 Task: Assign pull requests to team members for review and testing.
Action: Mouse moved to (191, 476)
Screenshot: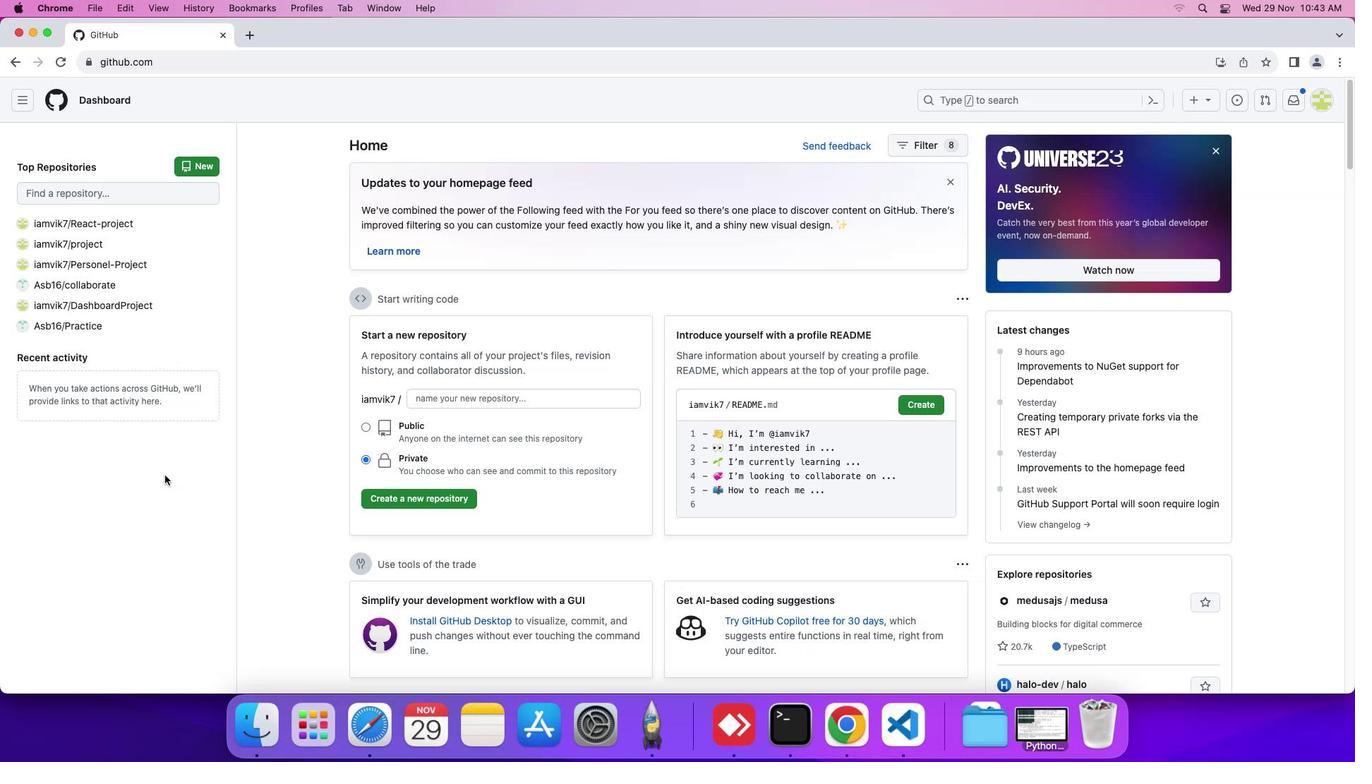 
Action: Mouse pressed left at (191, 476)
Screenshot: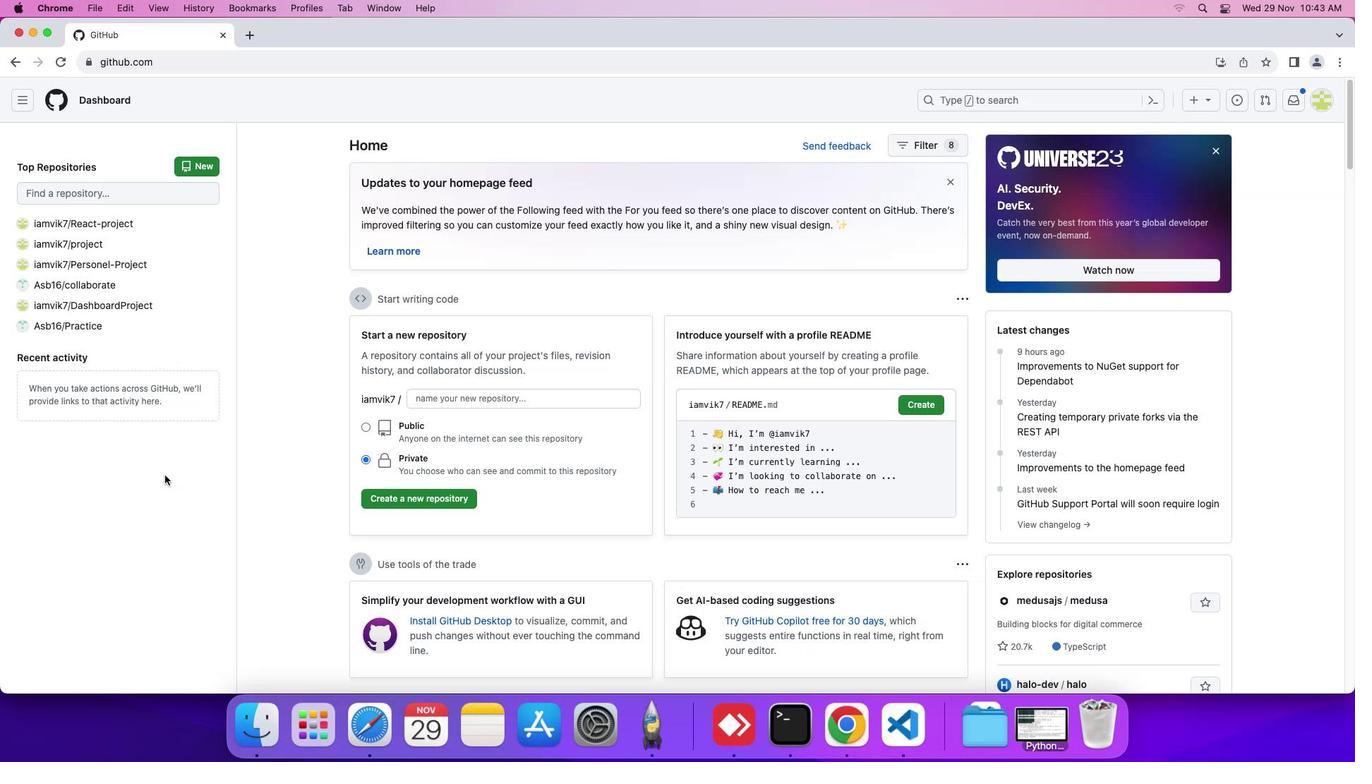 
Action: Mouse moved to (86, 224)
Screenshot: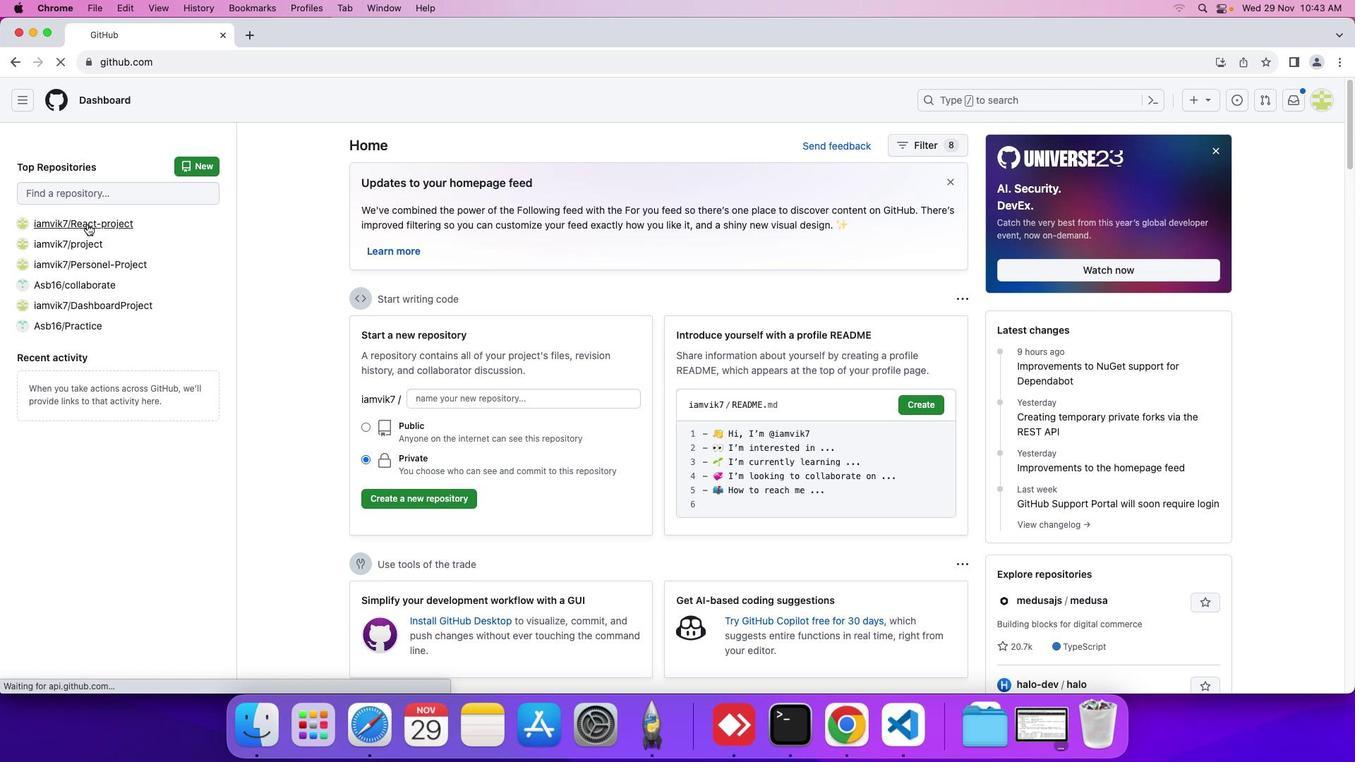 
Action: Mouse pressed left at (86, 224)
Screenshot: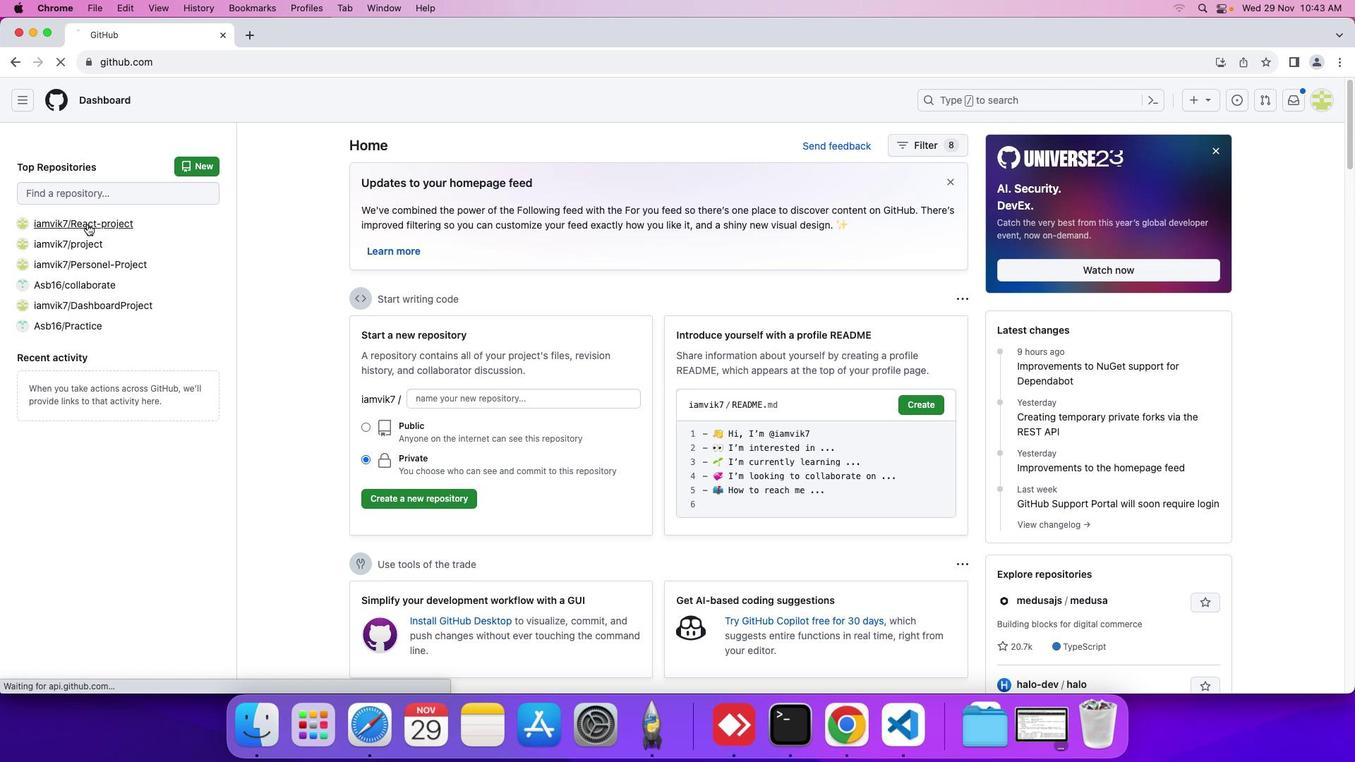 
Action: Mouse moved to (281, 229)
Screenshot: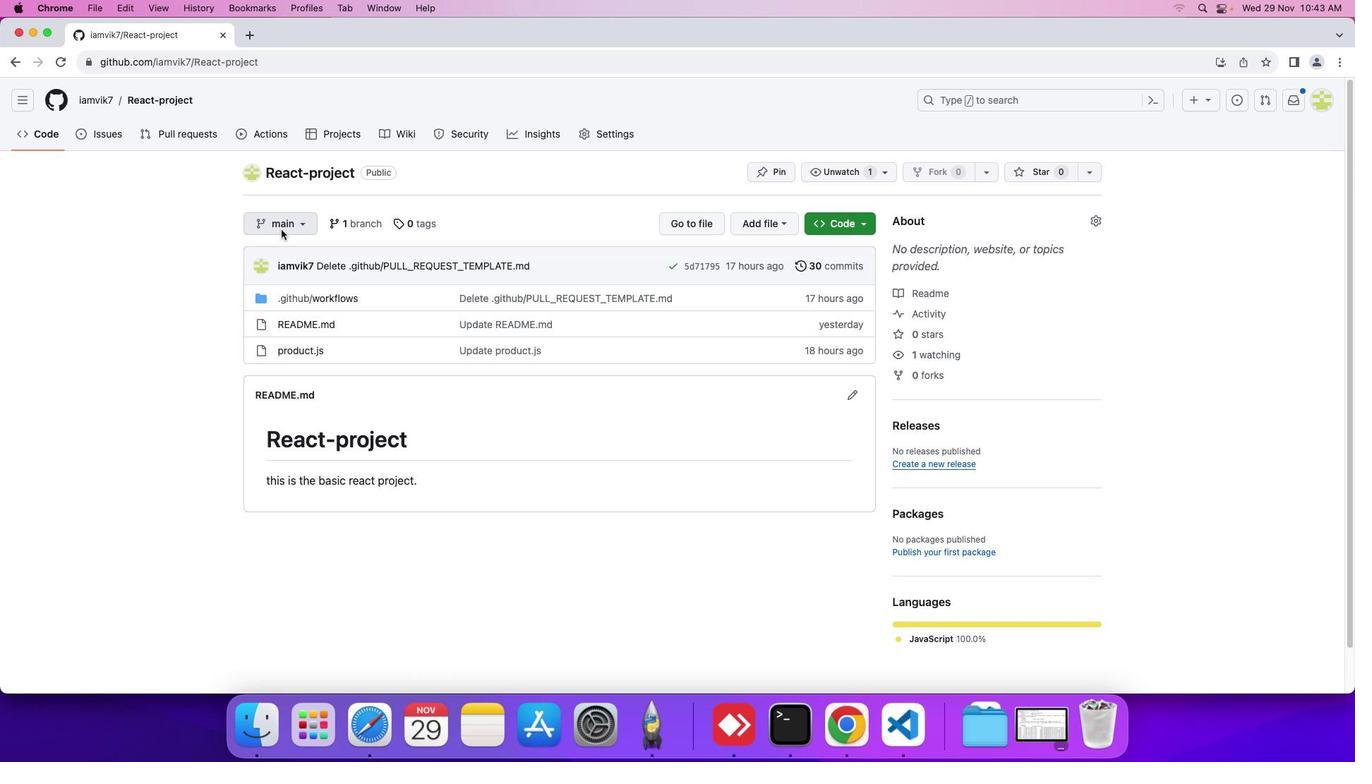 
Action: Mouse pressed left at (281, 229)
Screenshot: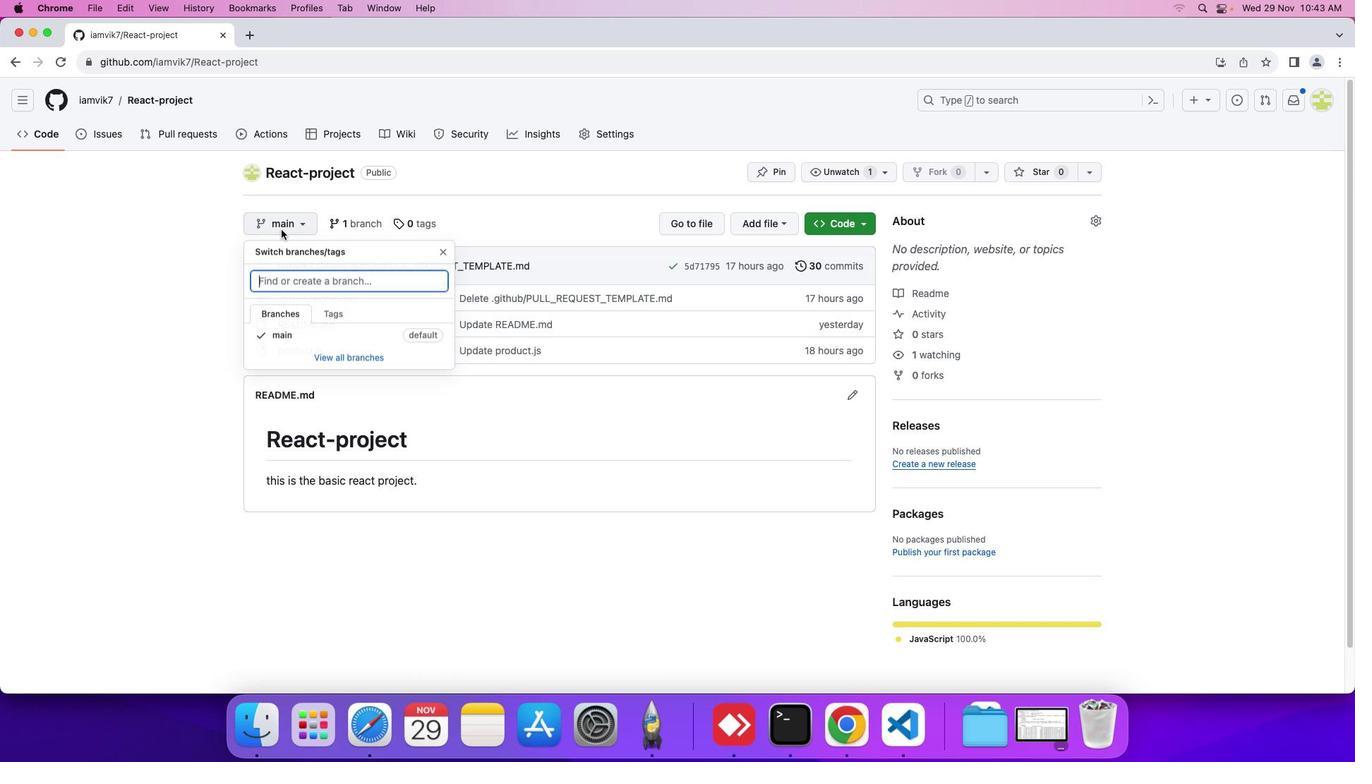 
Action: Mouse moved to (283, 281)
Screenshot: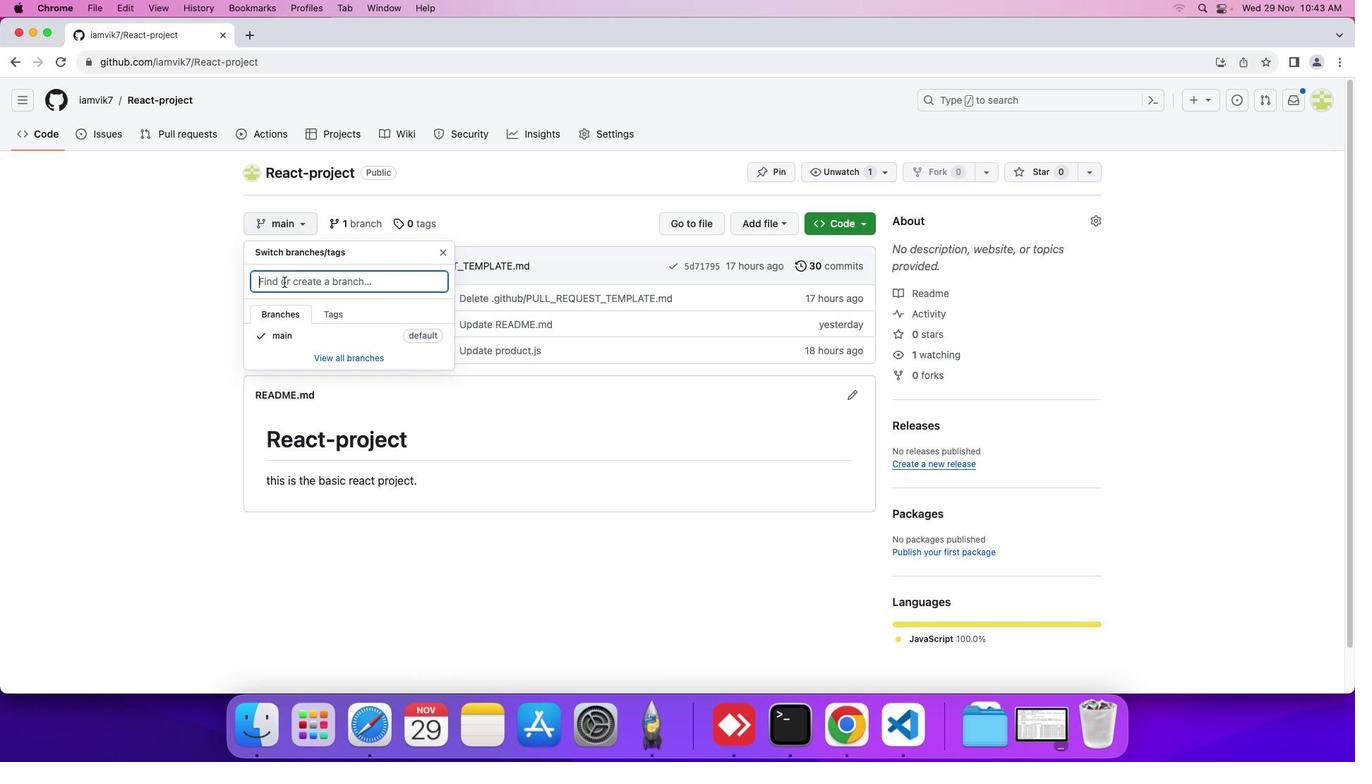 
Action: Key pressed 'n''e''w'Key.space'b''r''a''n''c''h'
Screenshot: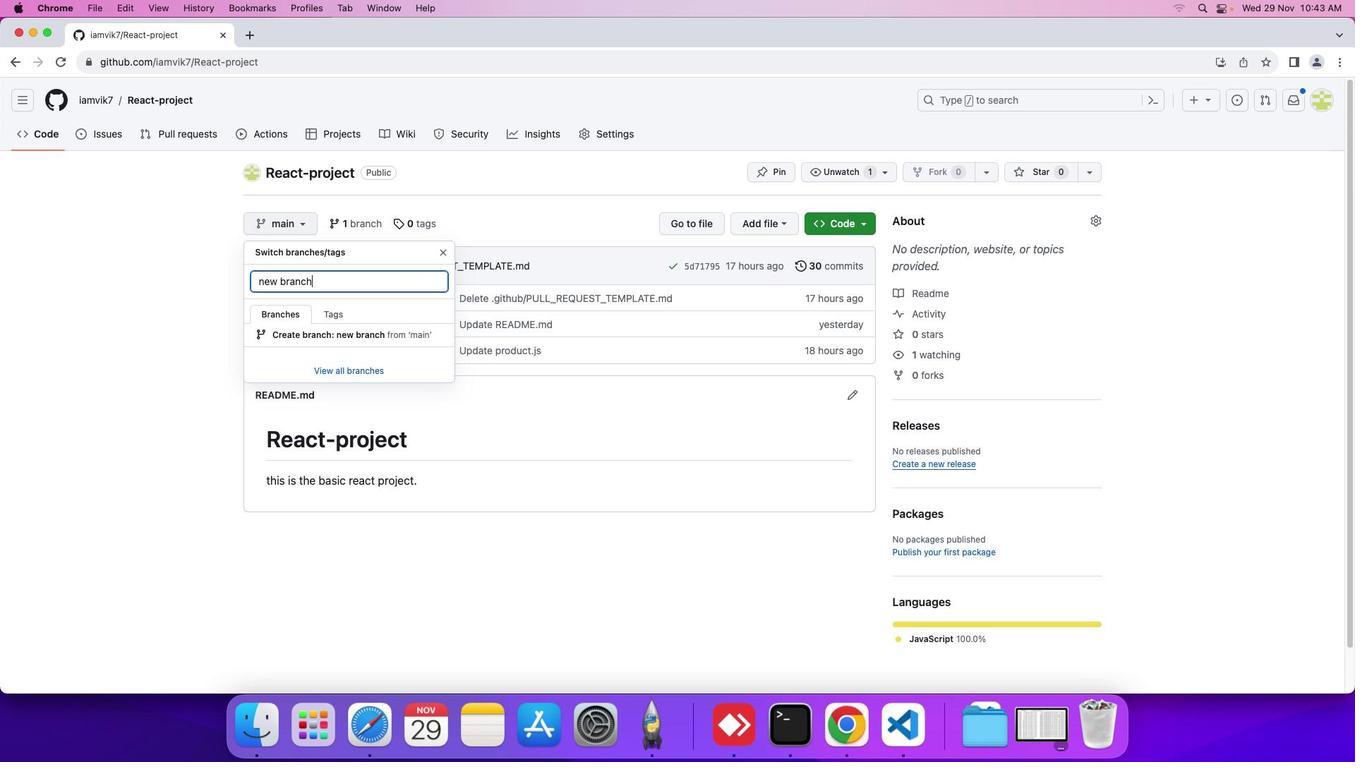 
Action: Mouse moved to (272, 329)
Screenshot: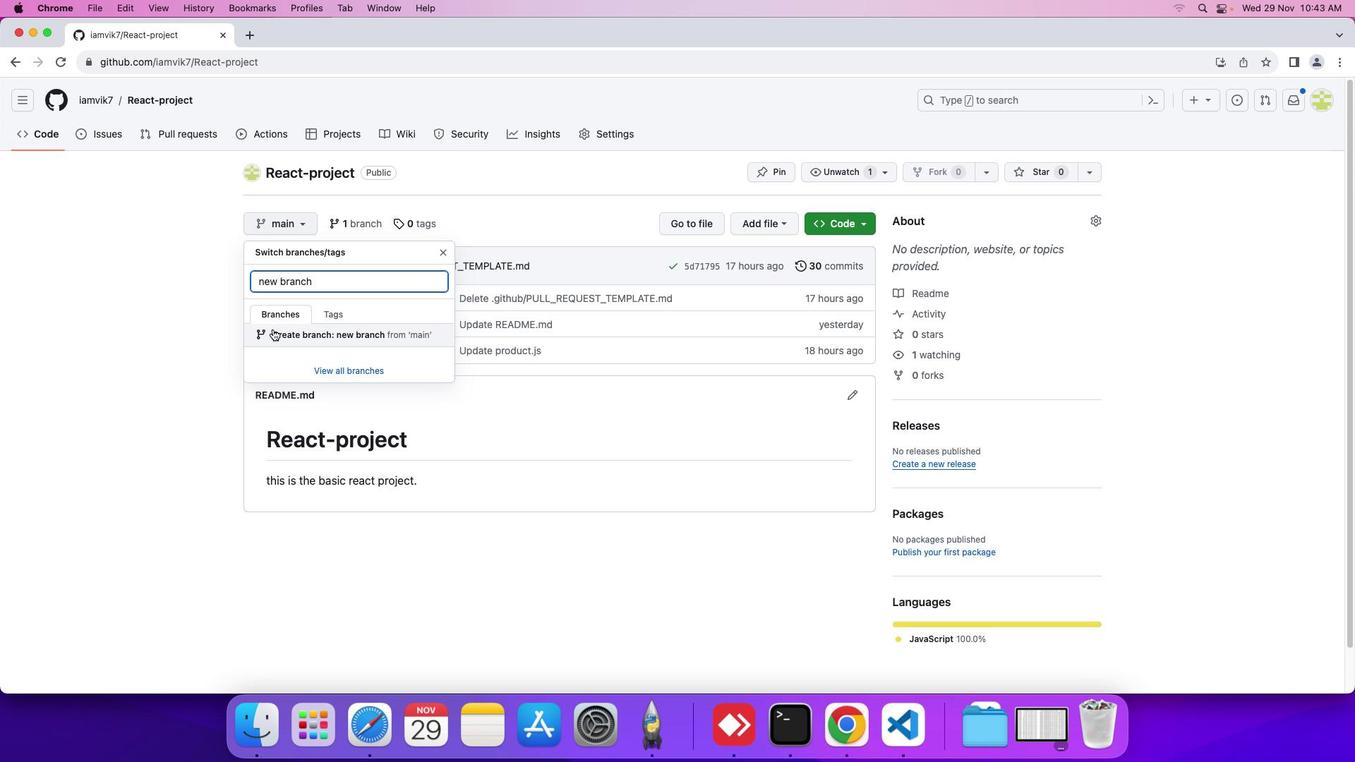 
Action: Mouse pressed left at (272, 329)
Screenshot: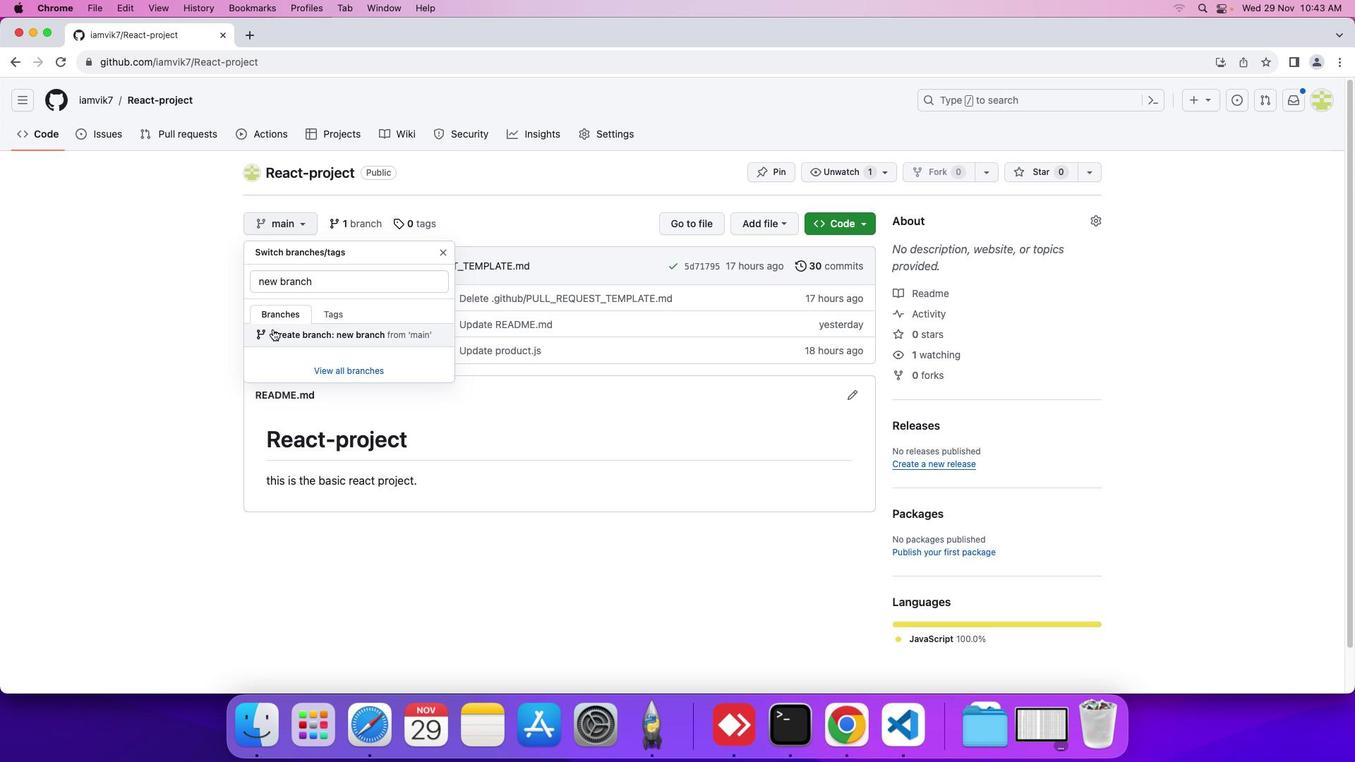 
Action: Mouse moved to (307, 441)
Screenshot: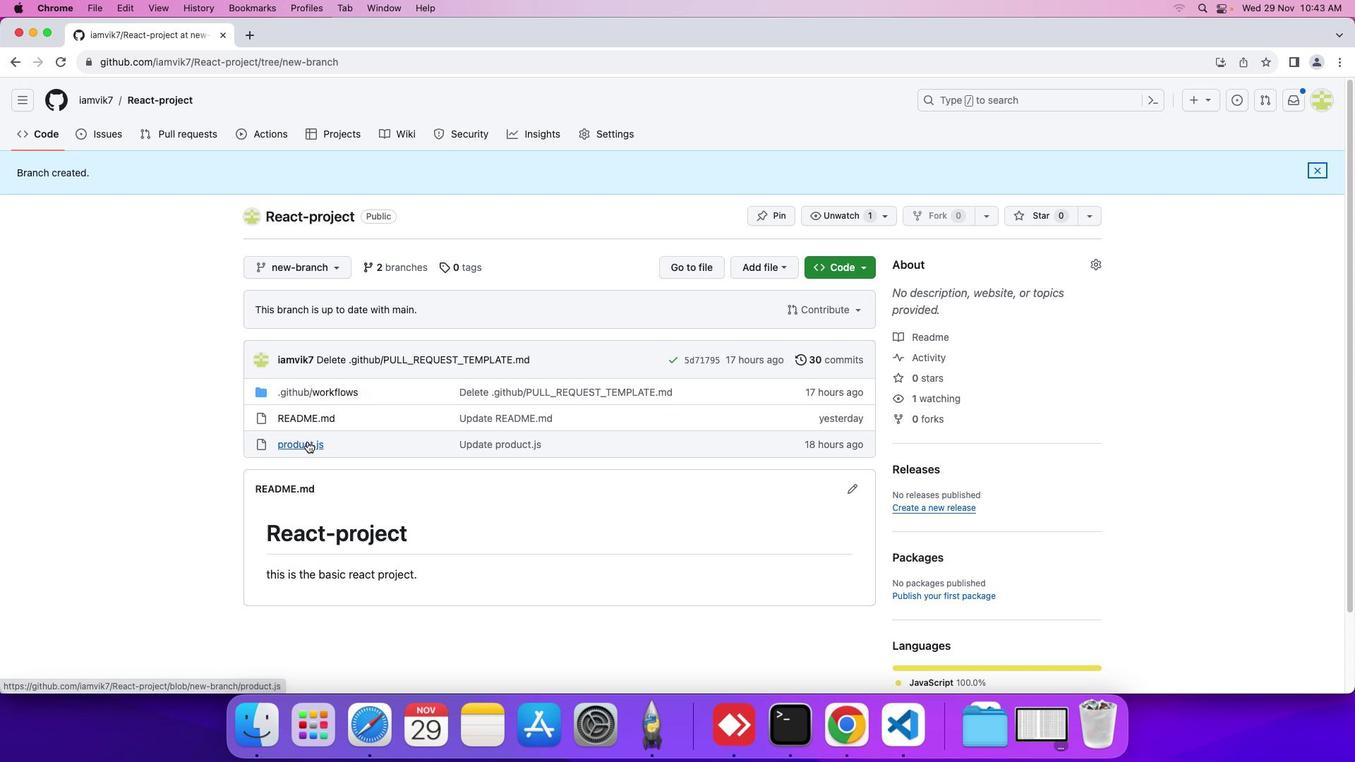 
Action: Mouse pressed left at (307, 441)
Screenshot: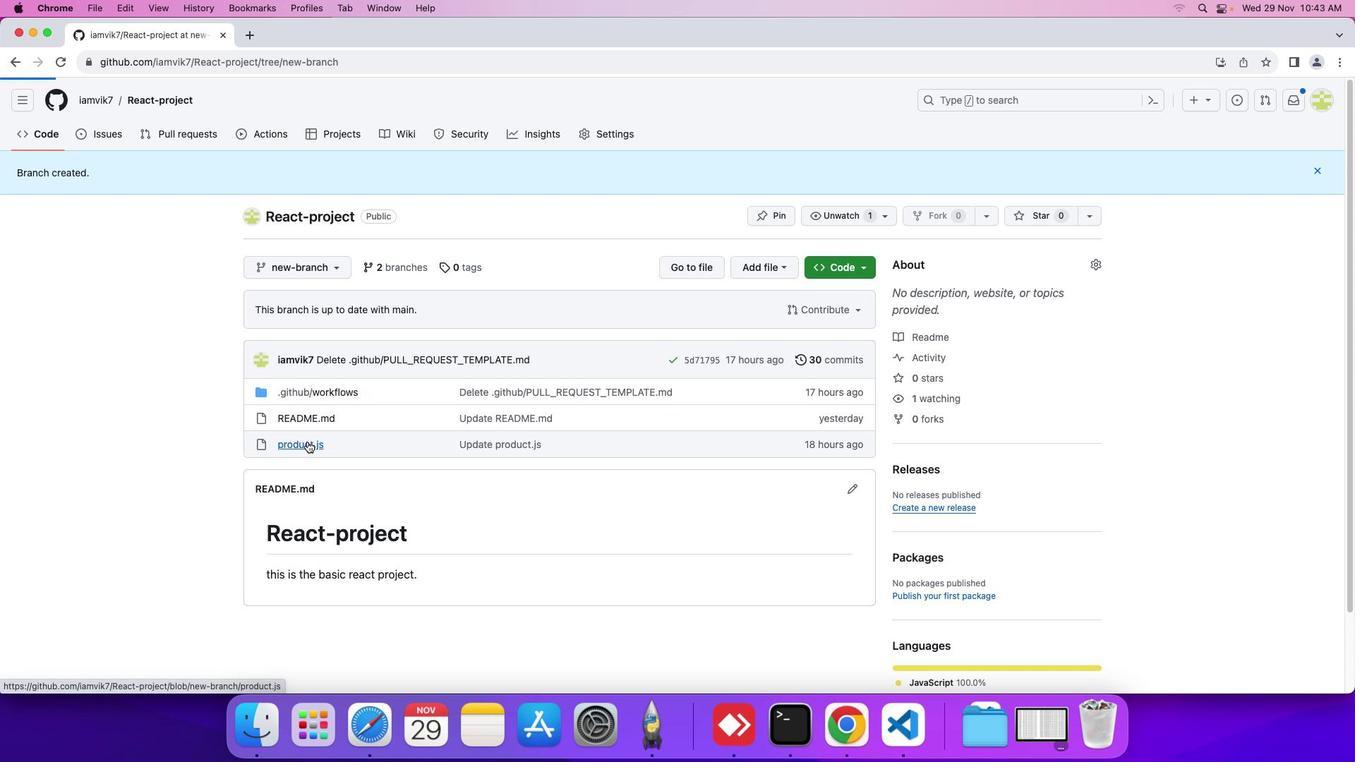 
Action: Mouse moved to (989, 260)
Screenshot: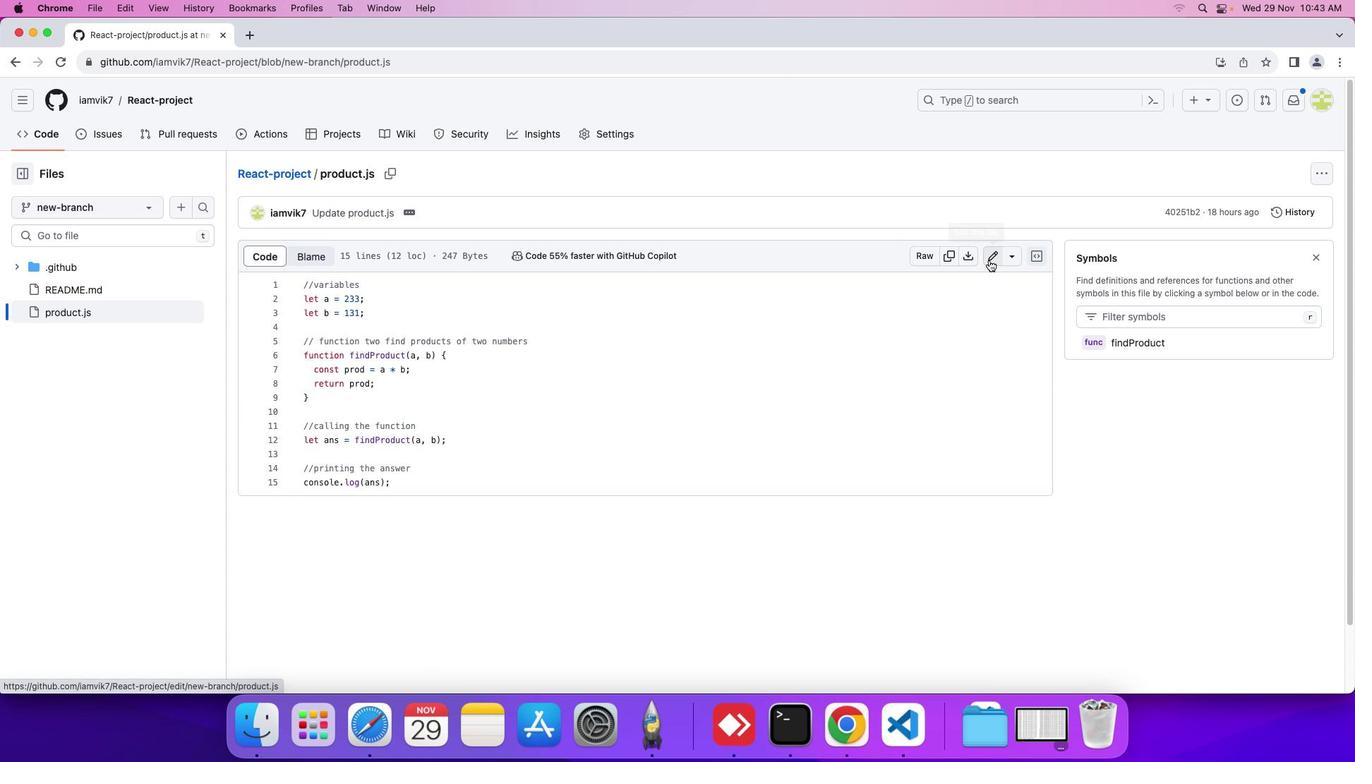 
Action: Mouse pressed left at (989, 260)
Screenshot: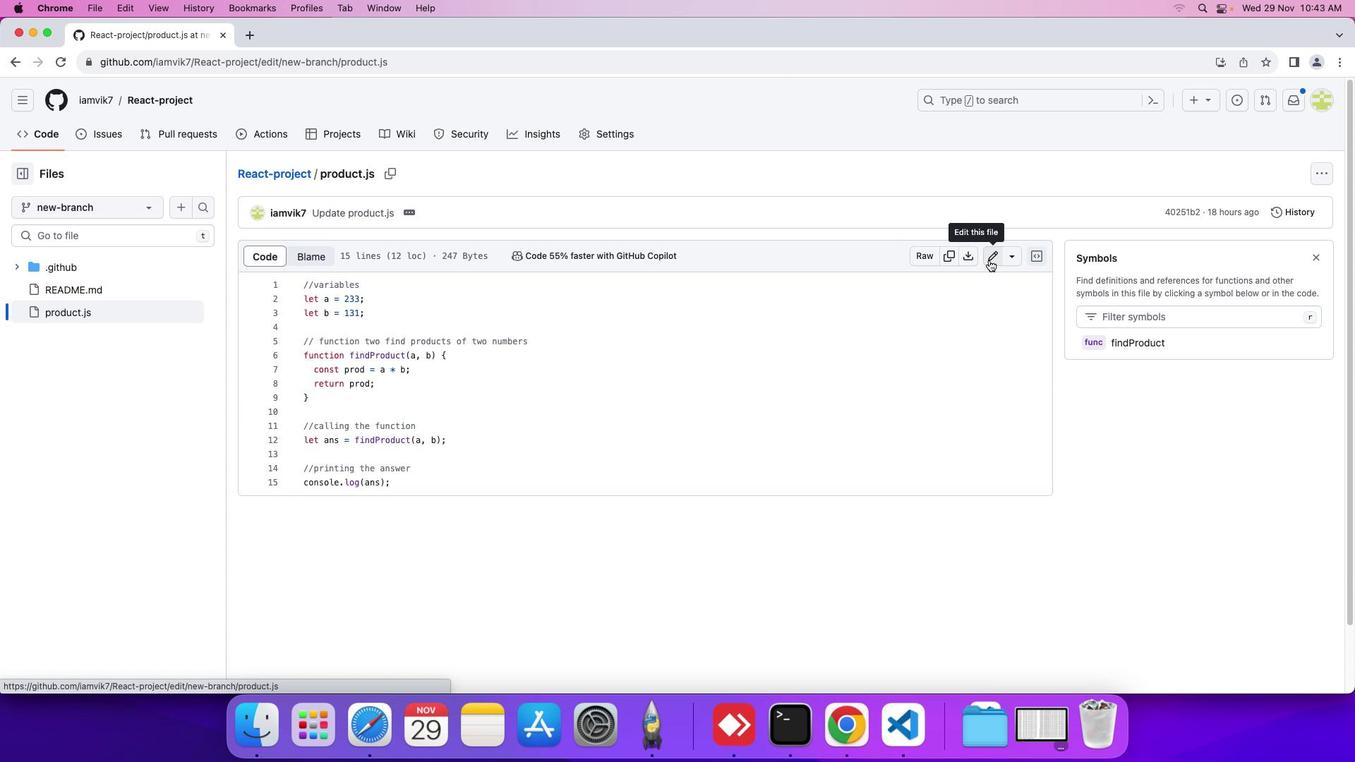 
Action: Mouse moved to (410, 328)
Screenshot: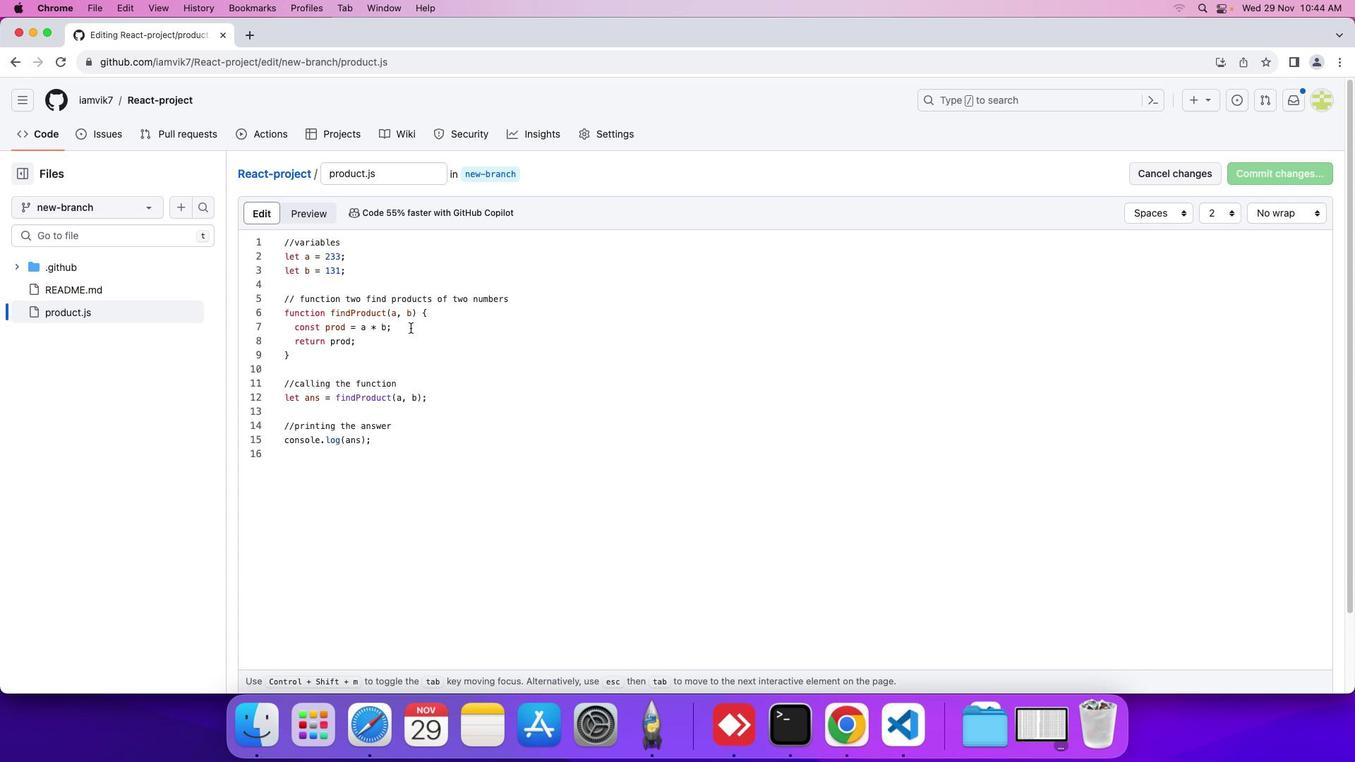 
Action: Mouse pressed left at (410, 328)
Screenshot: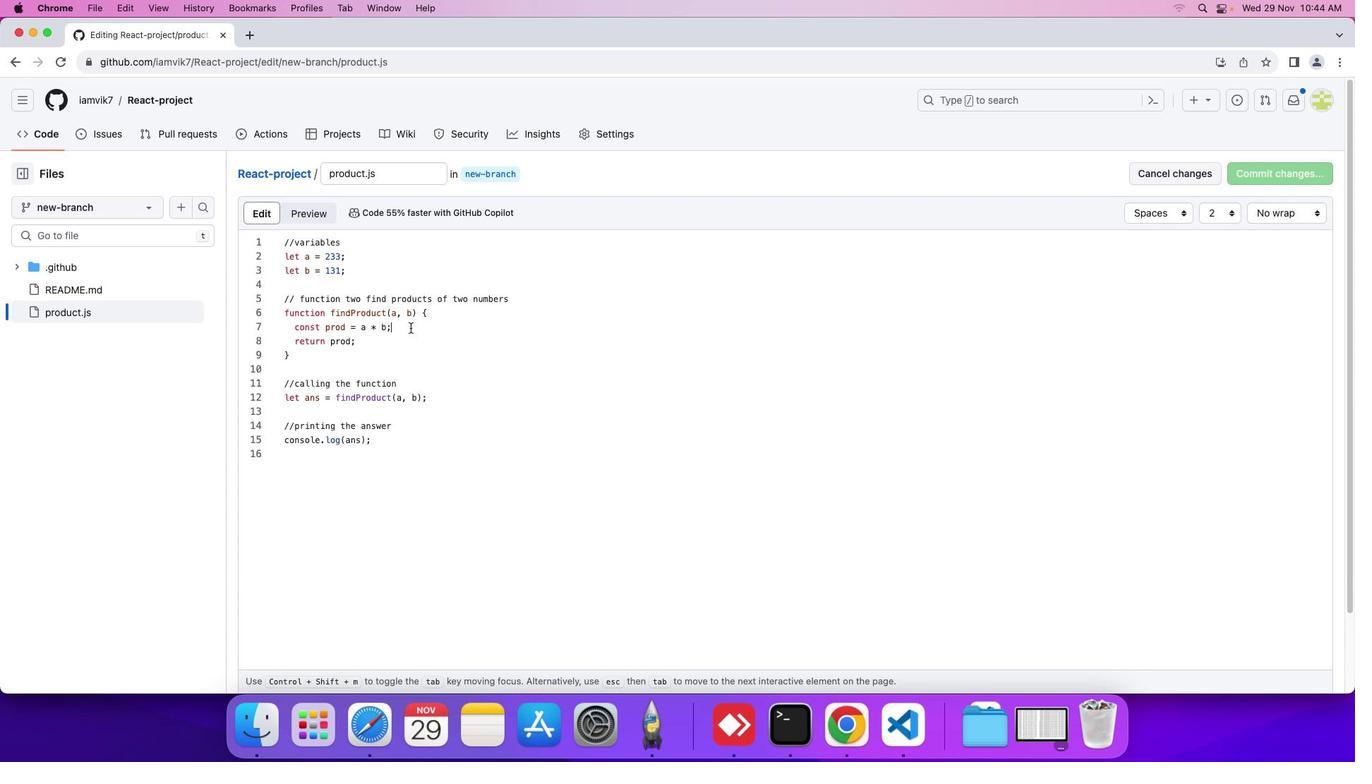 
Action: Key pressed Key.backspaceKey.backspaceKey.backspaceKey.backspaceKey.backspaceKey.backspaceKey.backspaceKey.backspaceKey.backspaceKey.backspaceKey.backspaceKey.backspaceKey.backspaceKey.backspaceKey.backspaceKey.backspaceKey.backspaceKey.backspaceKey.backspaceKey.backspaceKey.backspaceKey.downKey.leftKey.backspaceKey.backspaceKey.backspaceKey.backspace'a'Key.spaceKey.shift_r'*'Key.space'b'
Screenshot: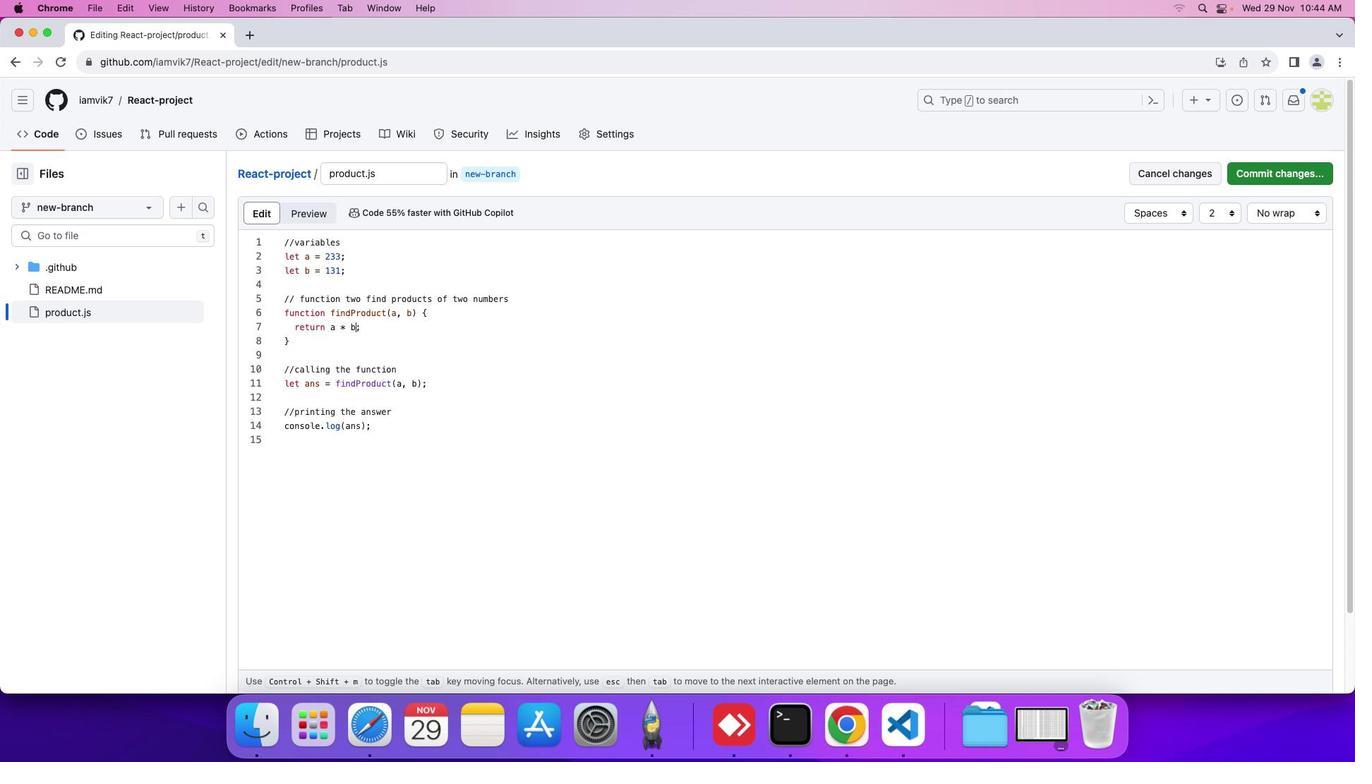 
Action: Mouse moved to (1273, 167)
Screenshot: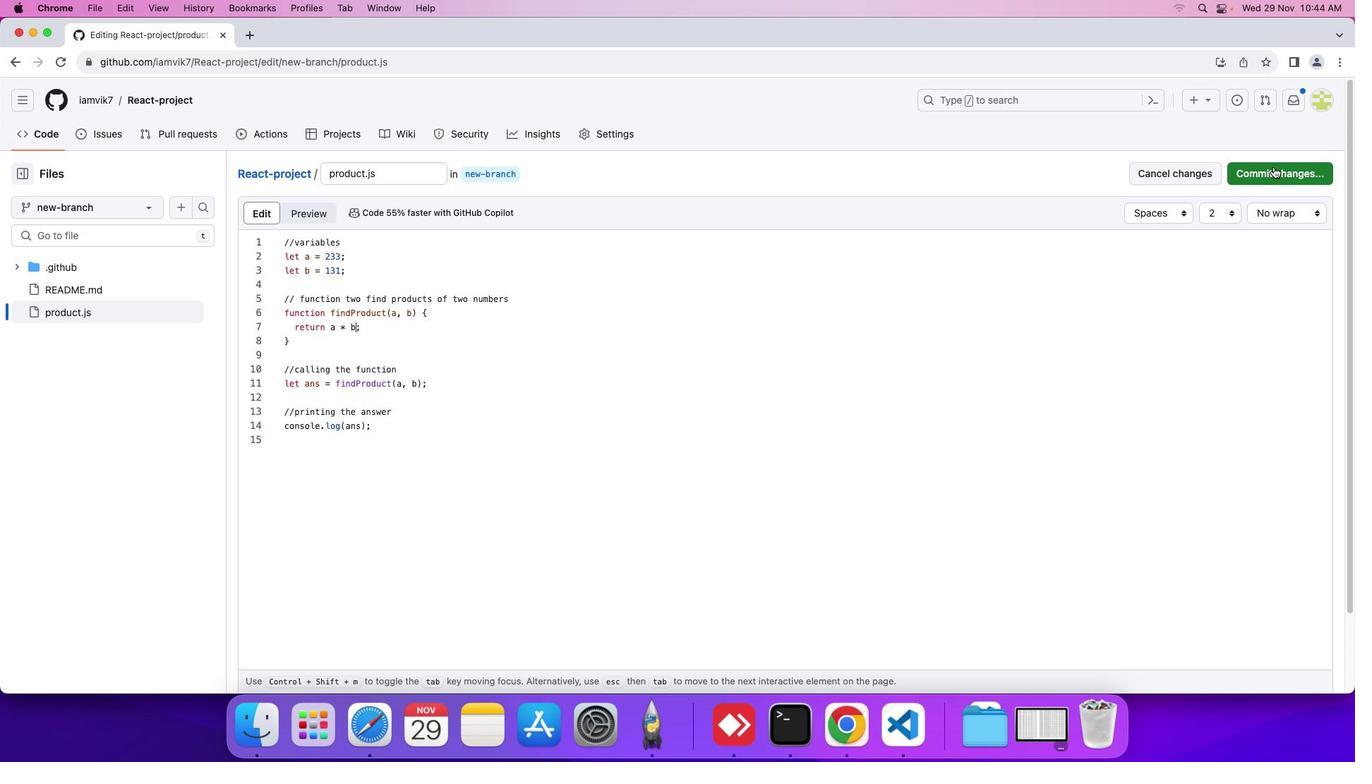 
Action: Mouse pressed left at (1273, 167)
Screenshot: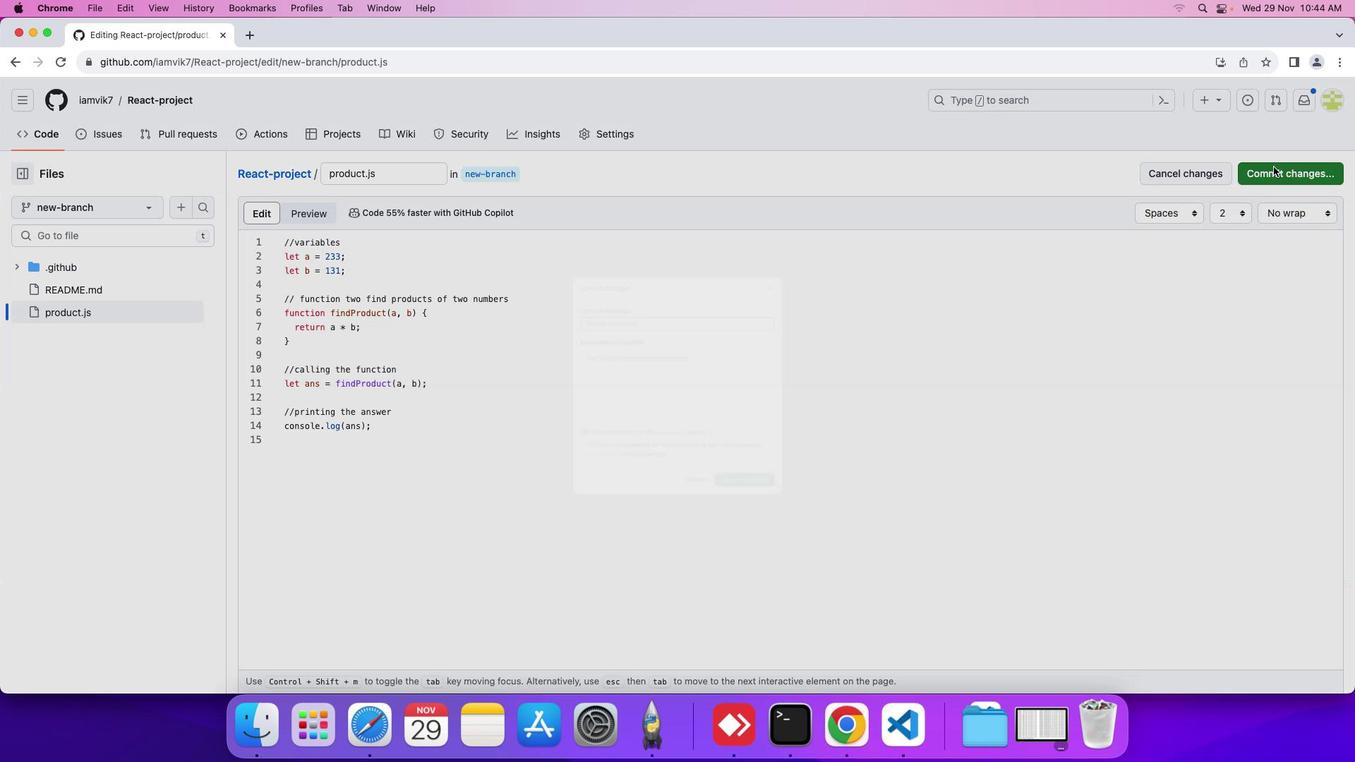 
Action: Mouse moved to (656, 342)
Screenshot: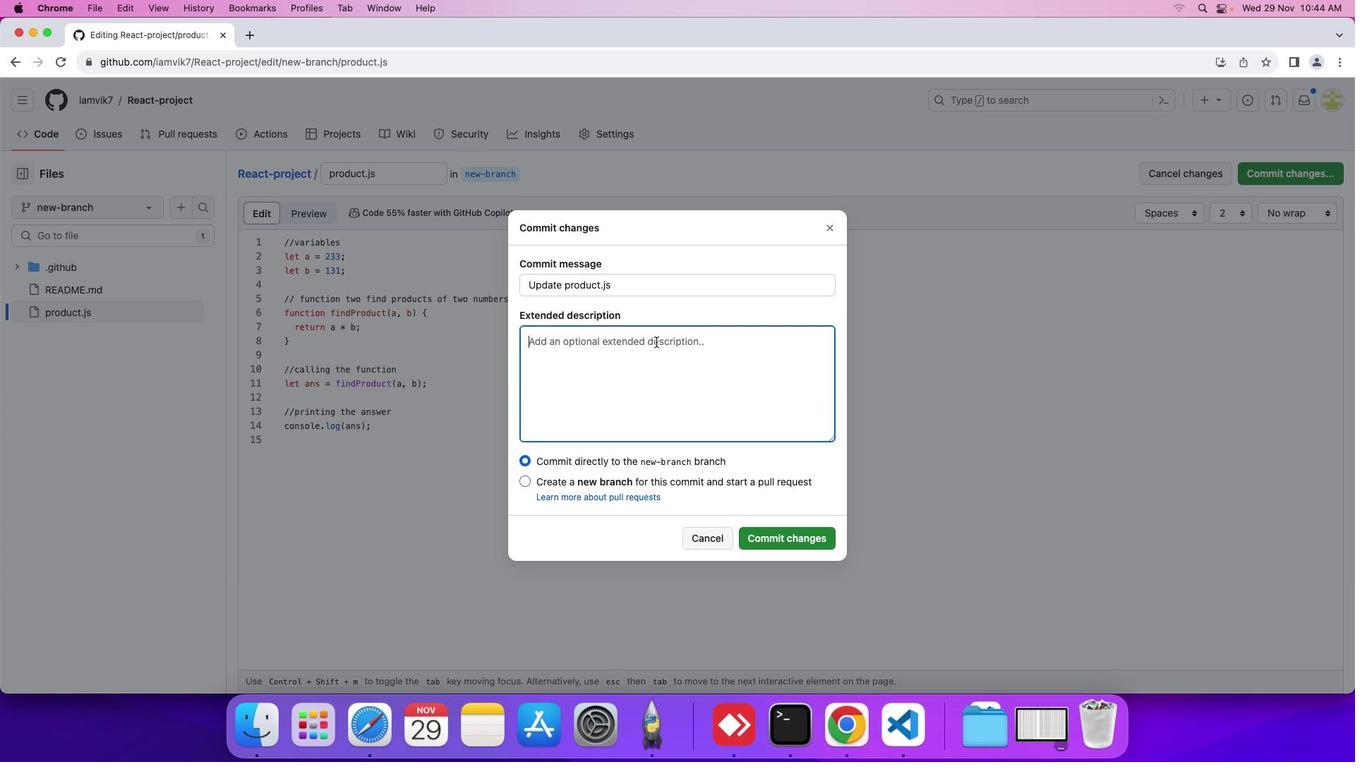 
Action: Mouse pressed left at (656, 342)
Screenshot: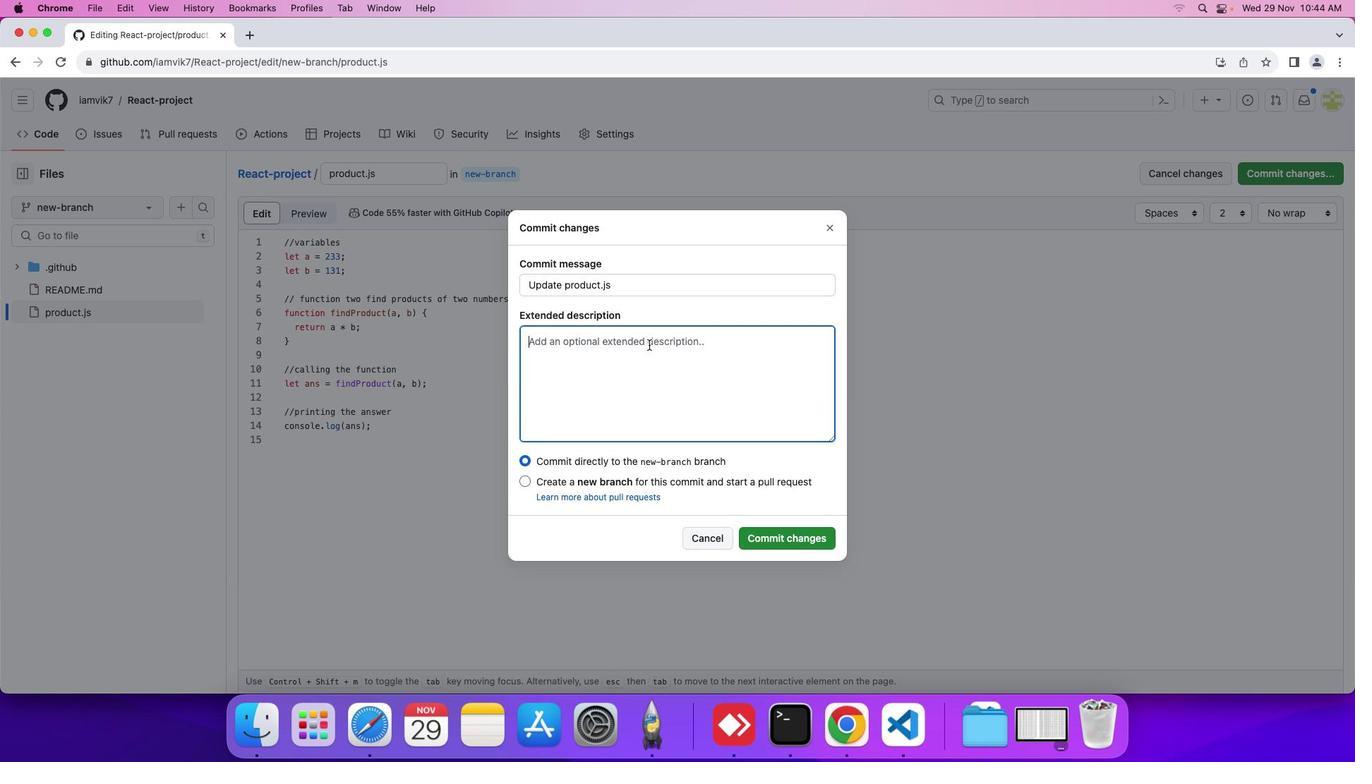 
Action: Mouse moved to (648, 344)
Screenshot: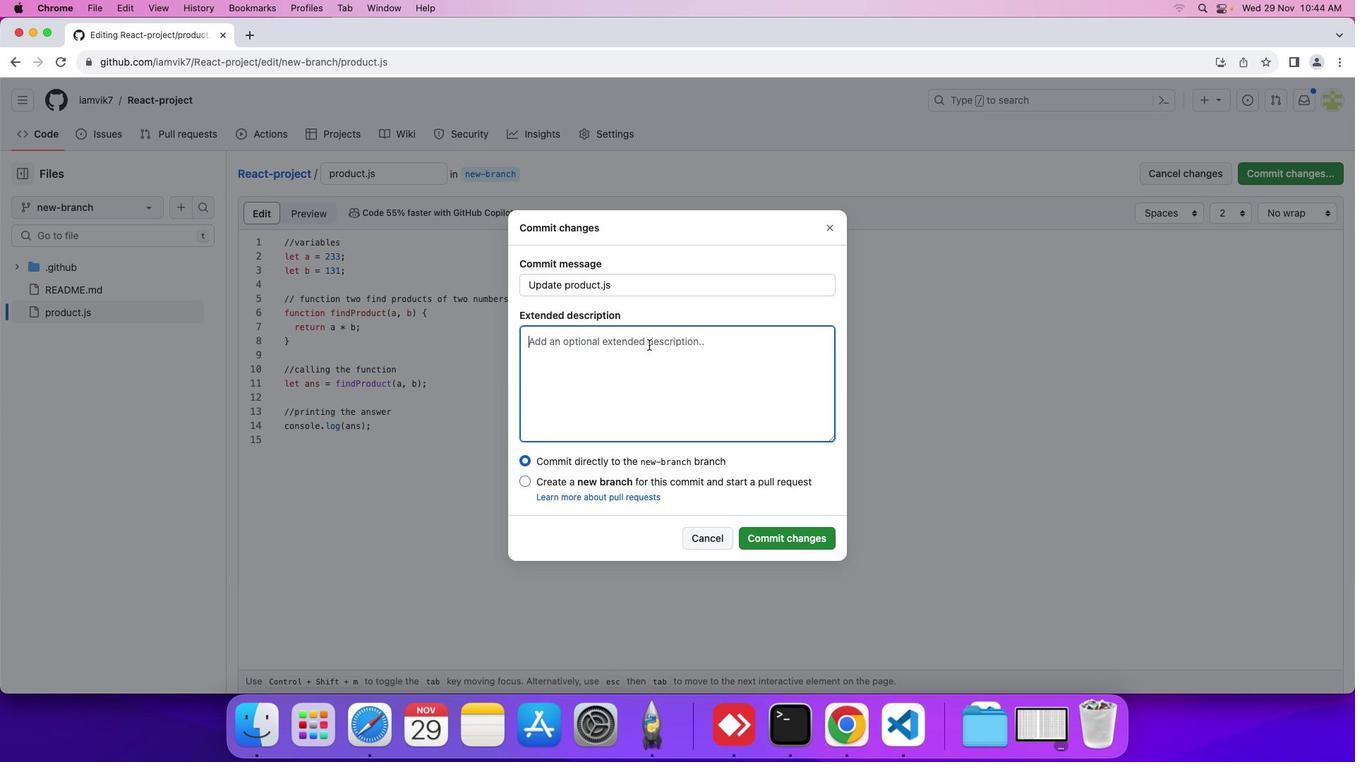 
Action: Key pressed Key.shift'#''#'Key.spaceKey.shift'D''e''s''c''r''i''p''t''i''o''n'Key.enterKey.enterKey.shift'U''p''d''a''t''e''d'Key.space't''h''e'Key.space'f''u''n''c''t''i''o''n'Key.space'b''o''d''y'Key.space'f''o''r'Key.space't''h''e'Key.space'p''r''p''o'Key.backspaceKey.backspaceKey.backspace'u''r''p''o''s''e'Key.space'o''f'Key.space'c''o''d''e'Key.space'o''p''t''i''m''i''z''a''t''i''o''n'Key.space'i''n'Key.left
Screenshot: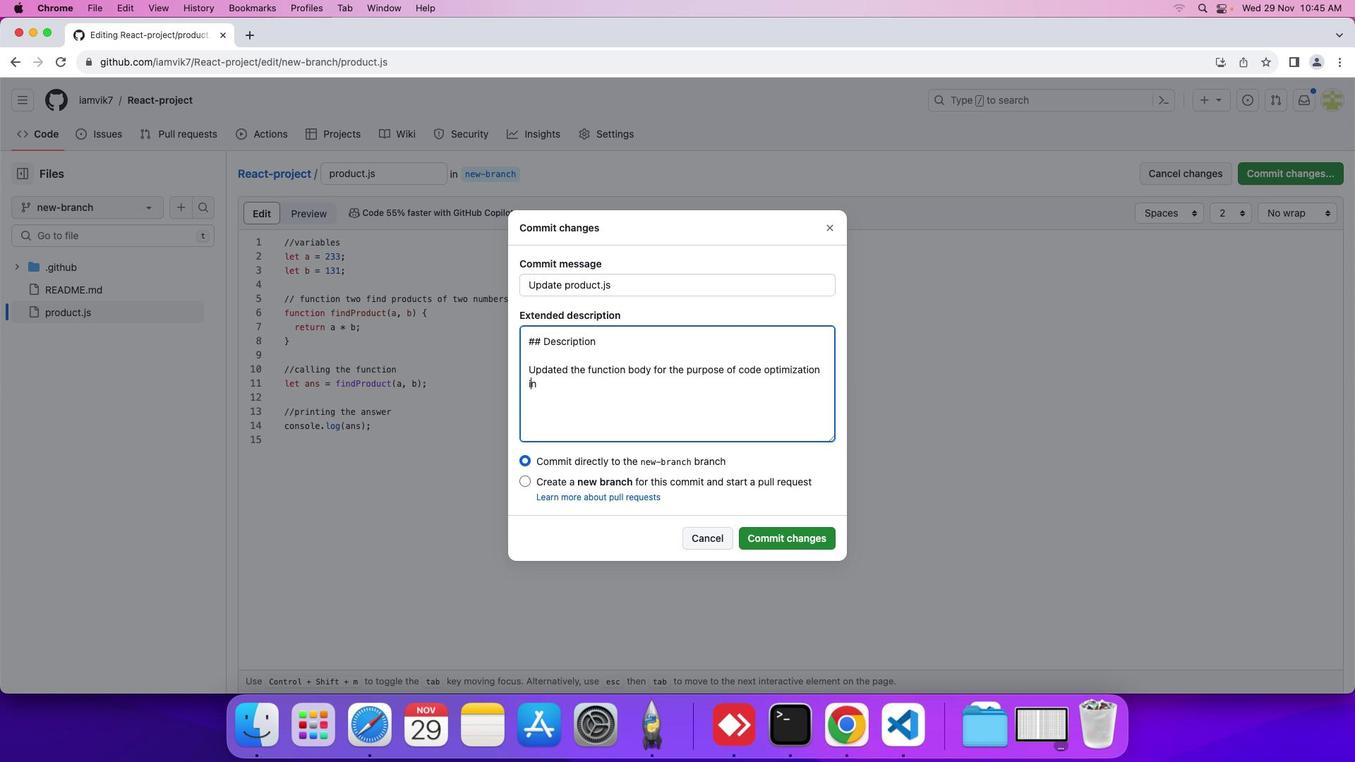 
Action: Mouse moved to (613, 355)
Screenshot: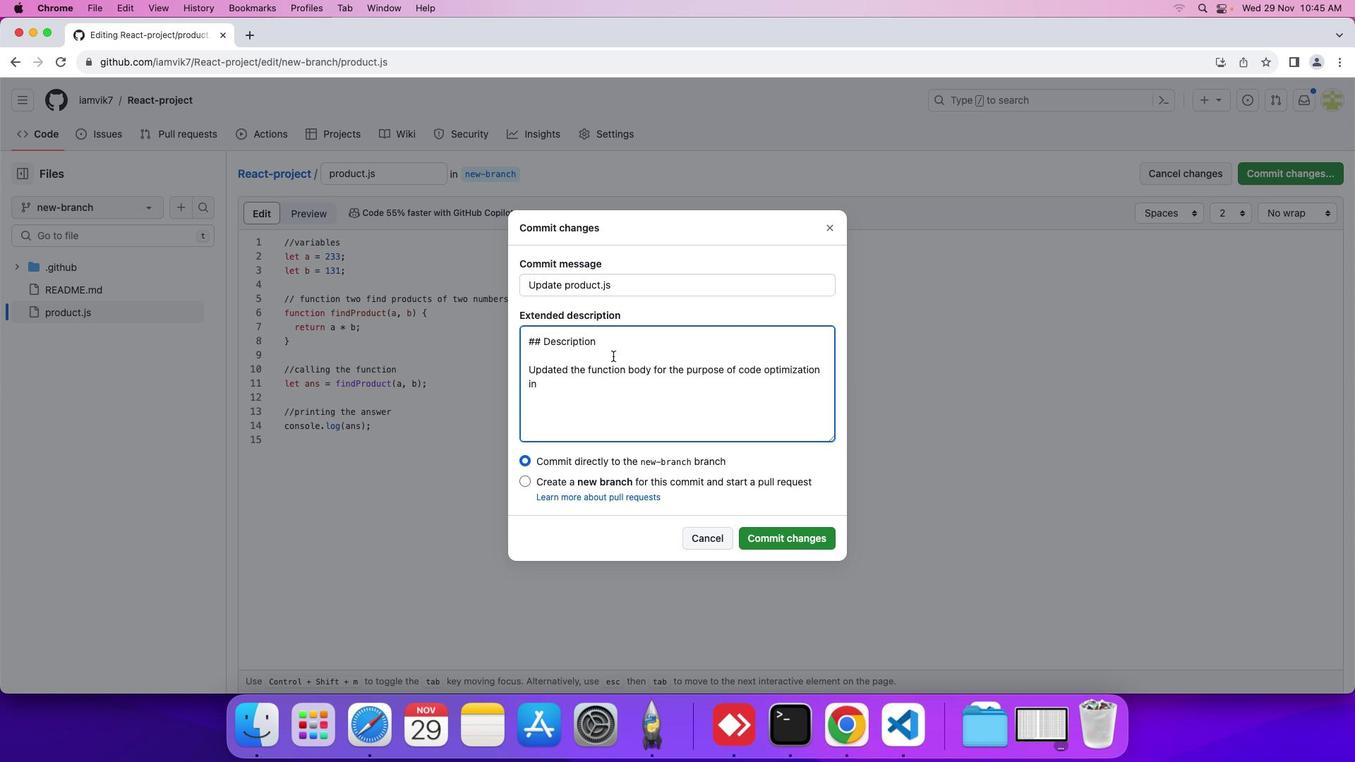 
Action: Key pressed Key.leftKey.leftKey.leftKey.leftKey.leftKey.leftKey.leftKey.leftKey.leftKey.leftKey.leftKey.leftKey.leftKey.leftKey.leftKey.backspaceKey.backspaceKey.backspaceKey.backspace's''p''a''c''e'Key.downKey.backspaceKey.backspaceKey.backspaceKey.spaceKey.enter'f''o''r'Key.space'f''u''n''c''t''i''o''n'Key.space'a'Key.backspace'f''u''n''c''t''i''o''n'Key.shift'A'Key.backspaceKey.backspaceKey.backspaceKey.backspaceKey.backspaceKey.backspaceKey.backspaceKey.backspace'i''n''d'Key.shift'P''r''o''d''u''c''t'Key.shift_r'(''a'','Key.space'b'Key.shift_r')''.'Key.enterKey.enterKey.shift'N''o''w'','Key.space't''h''e'Key.space'c''o''d''e'Key.space'i''s'Key.space'o''p''t''i''m''i''z''e''d'Key.space'a''n''d'Key.space'e''n''h''a''n''c''e''d'
Screenshot: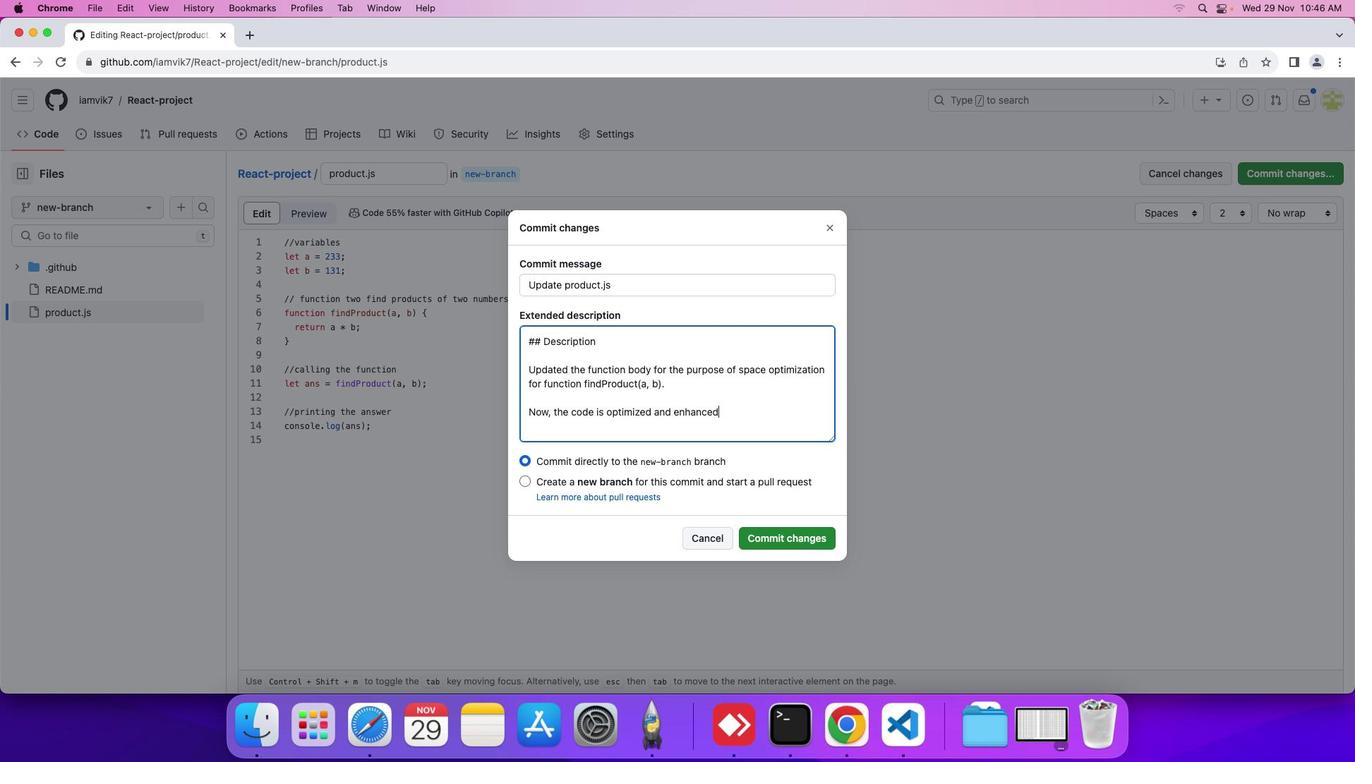 
Action: Mouse moved to (765, 560)
Screenshot: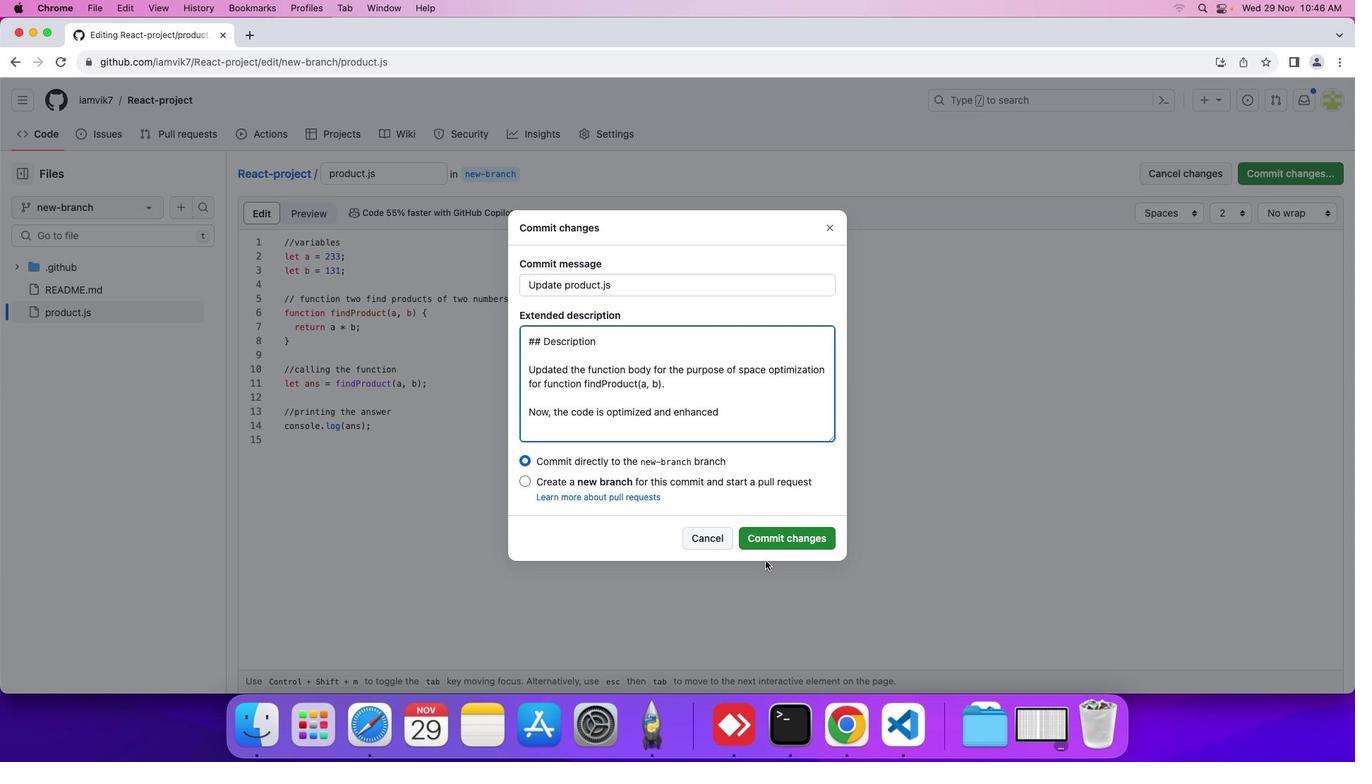 
Action: Key pressed '.'
Screenshot: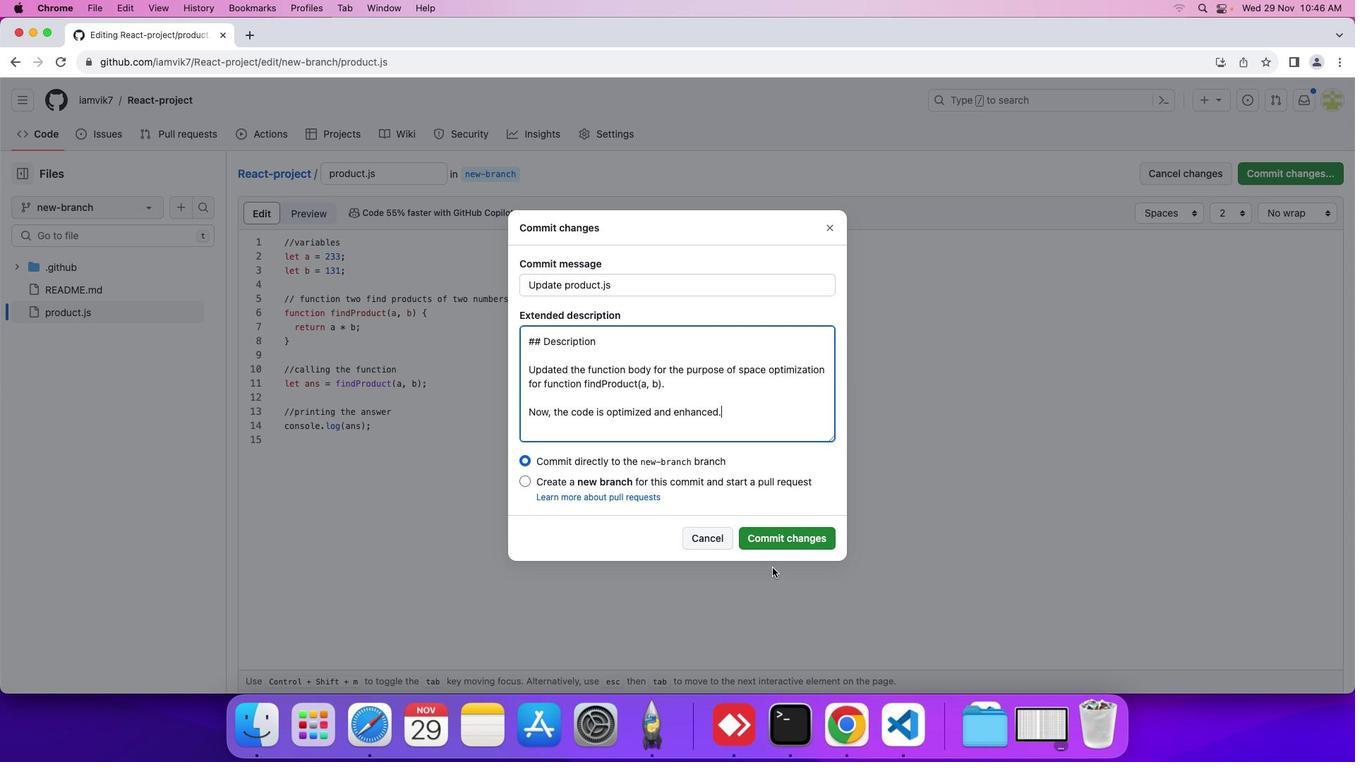 
Action: Mouse moved to (766, 540)
Screenshot: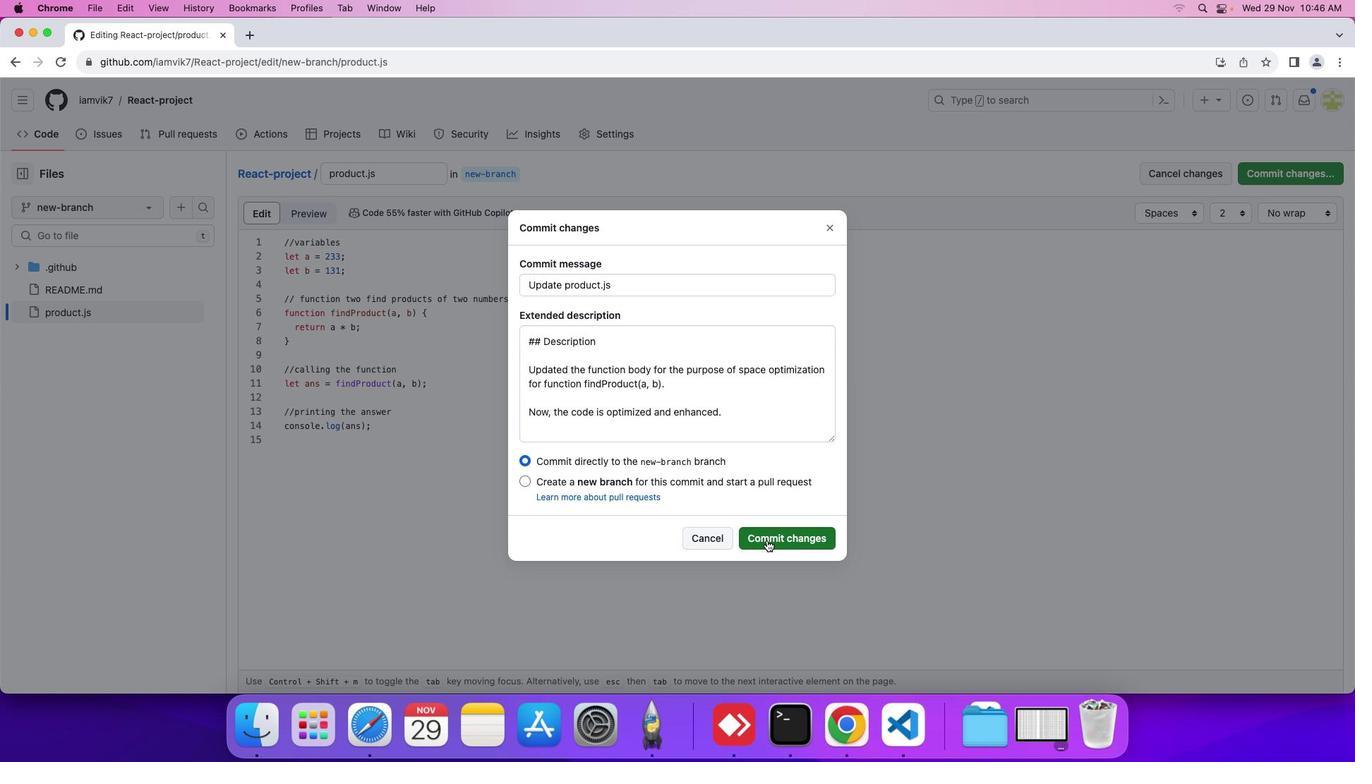 
Action: Mouse pressed left at (766, 540)
Screenshot: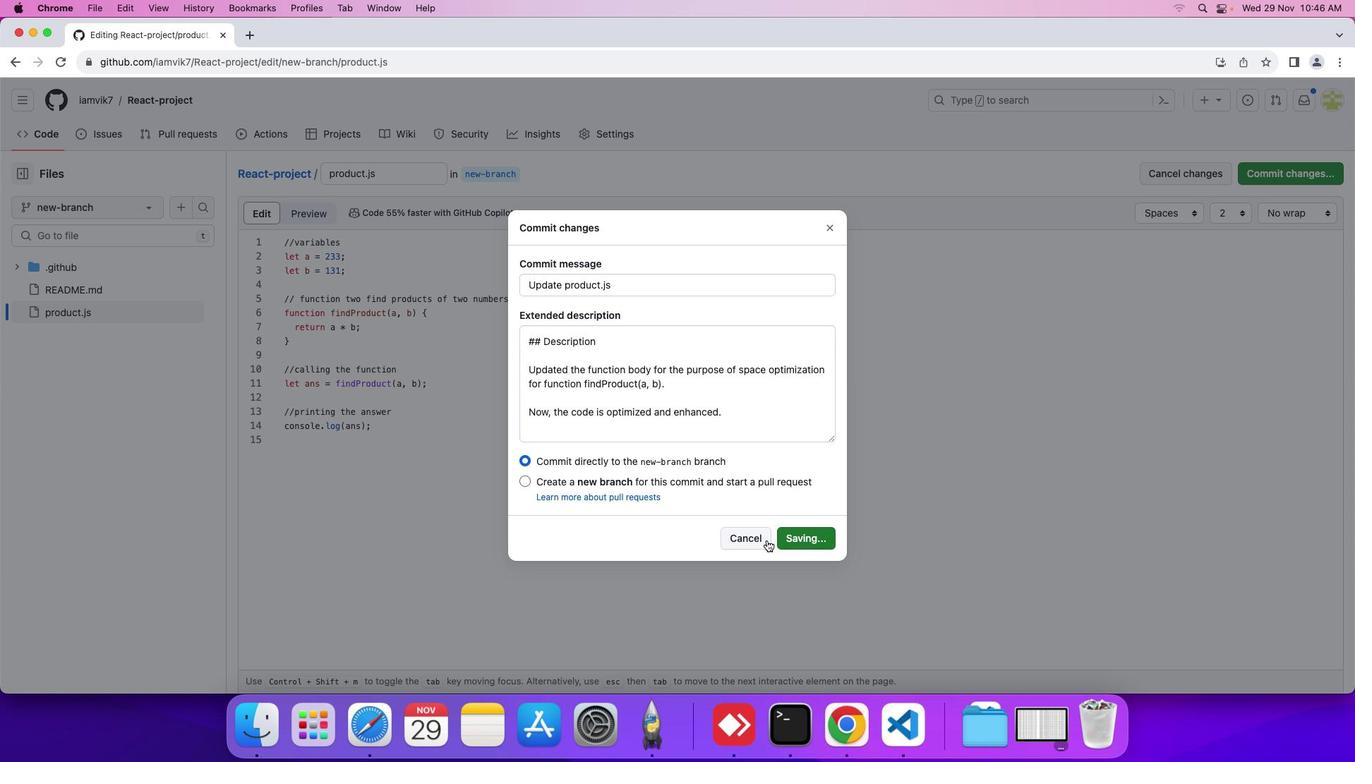 
Action: Mouse moved to (43, 141)
Screenshot: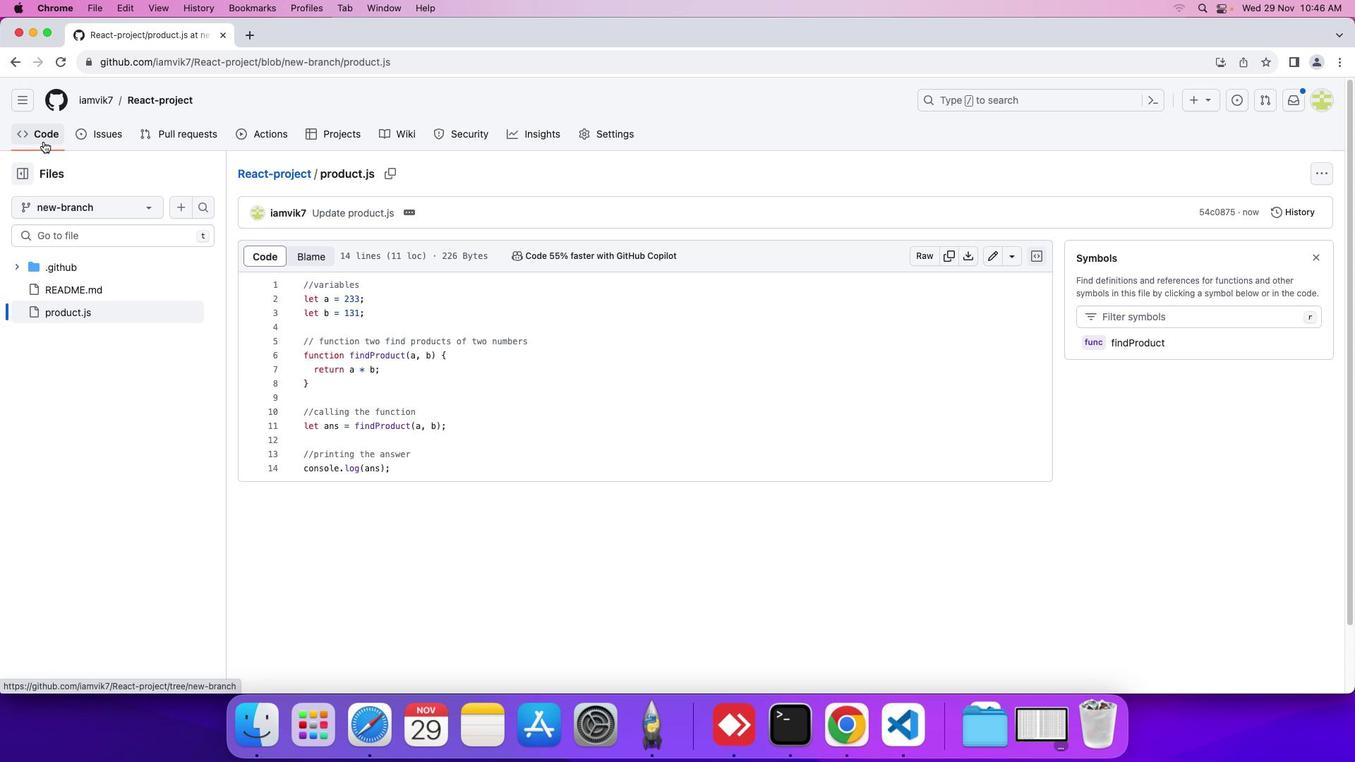 
Action: Mouse pressed left at (43, 141)
Screenshot: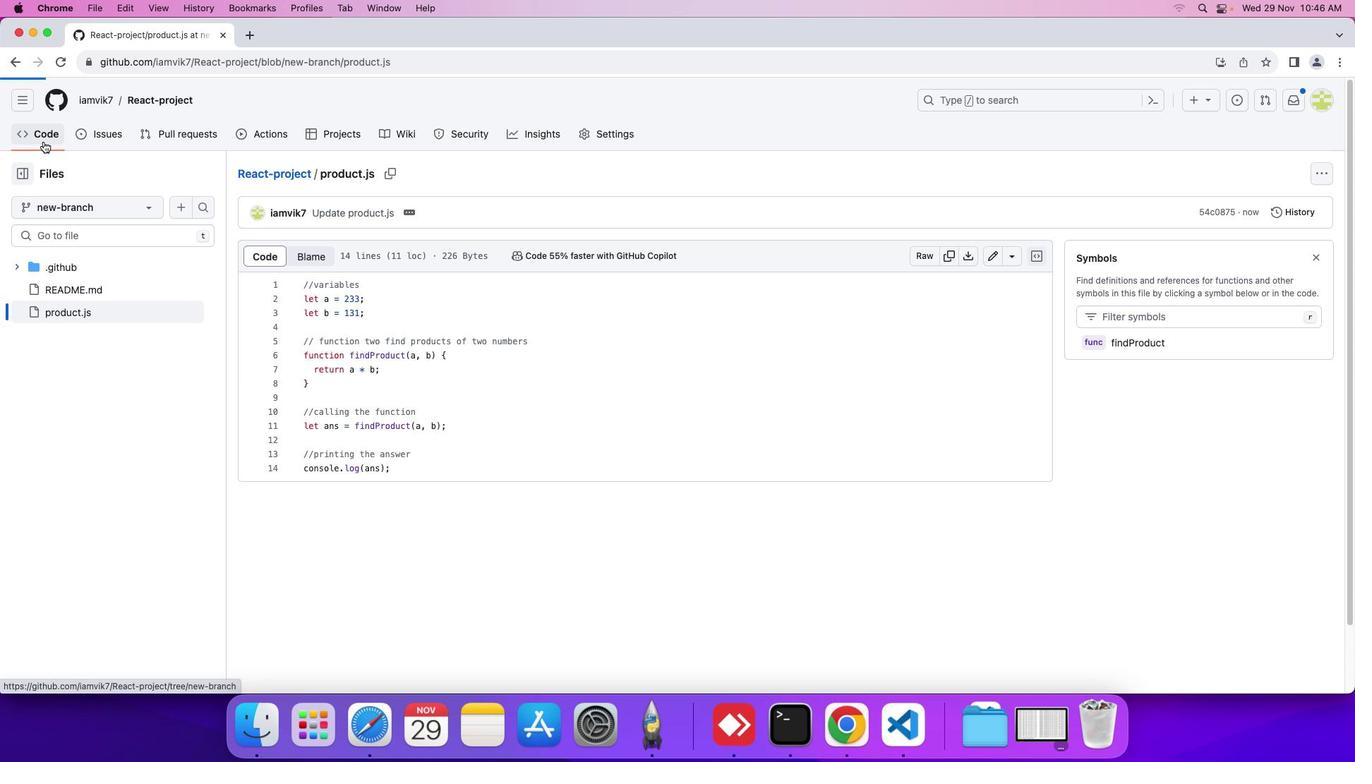 
Action: Mouse moved to (385, 267)
Screenshot: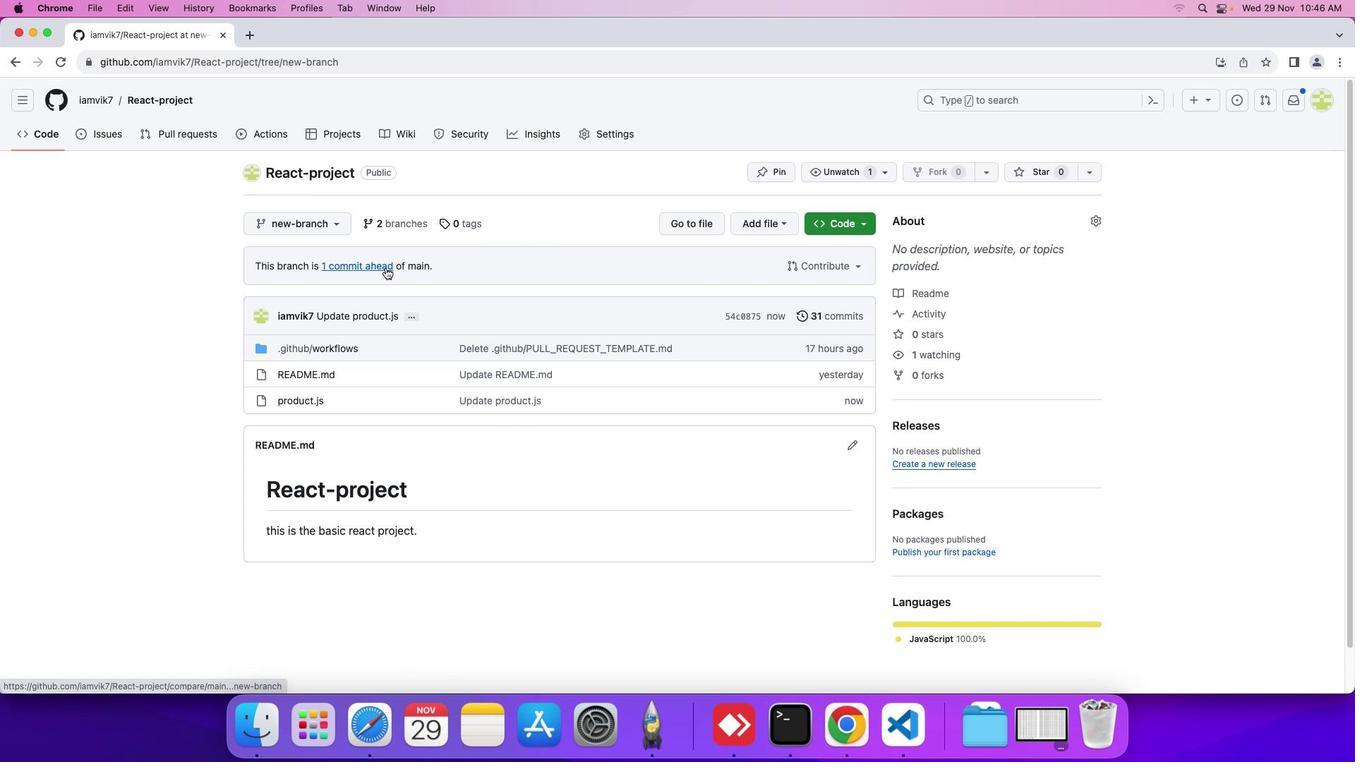 
Action: Mouse pressed left at (385, 267)
Screenshot: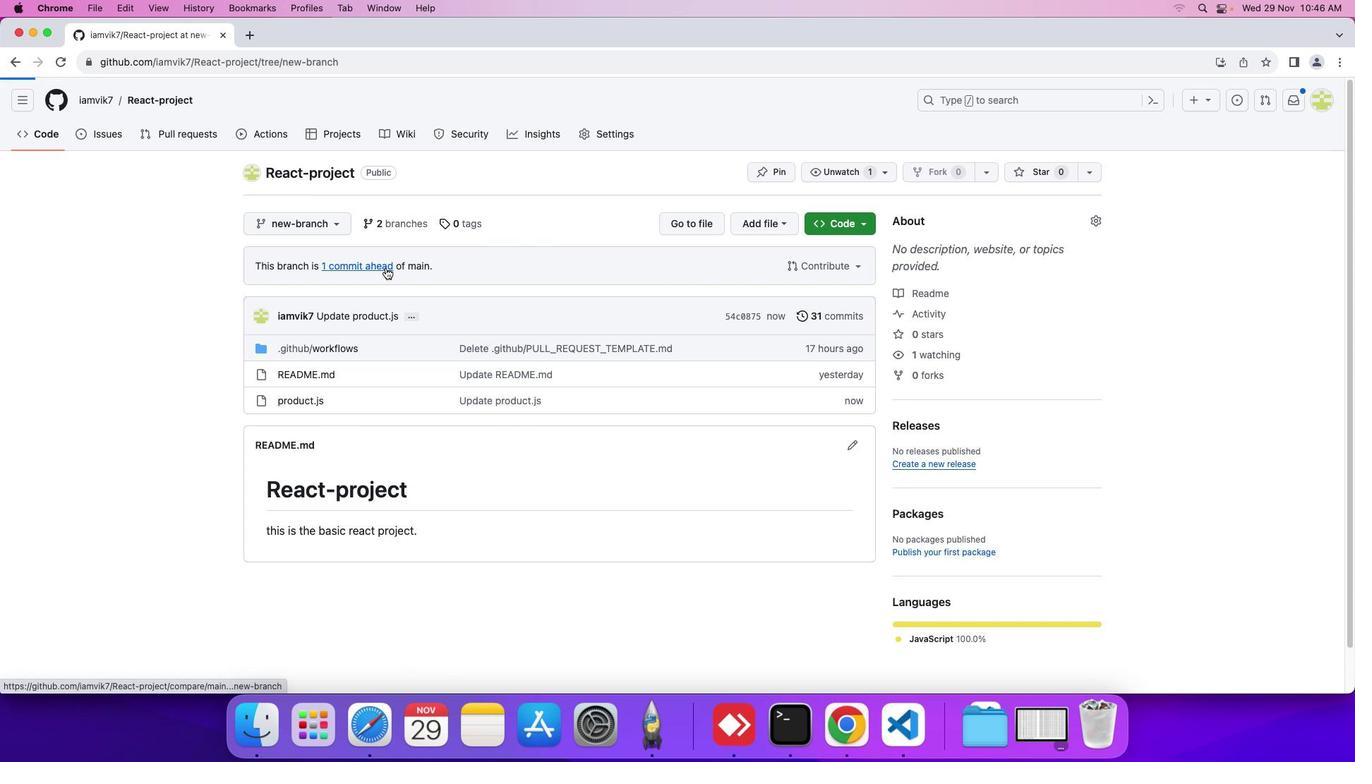 
Action: Mouse moved to (988, 301)
Screenshot: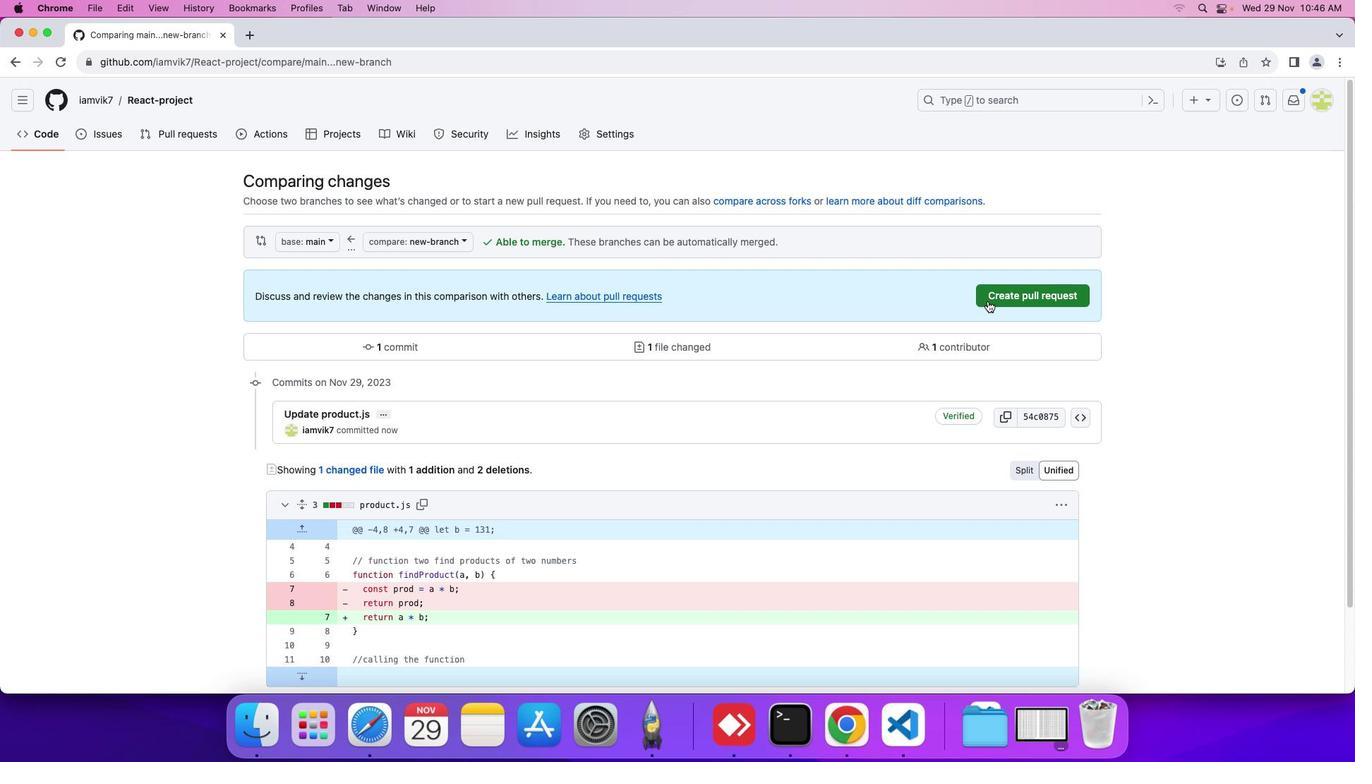 
Action: Mouse pressed left at (988, 301)
Screenshot: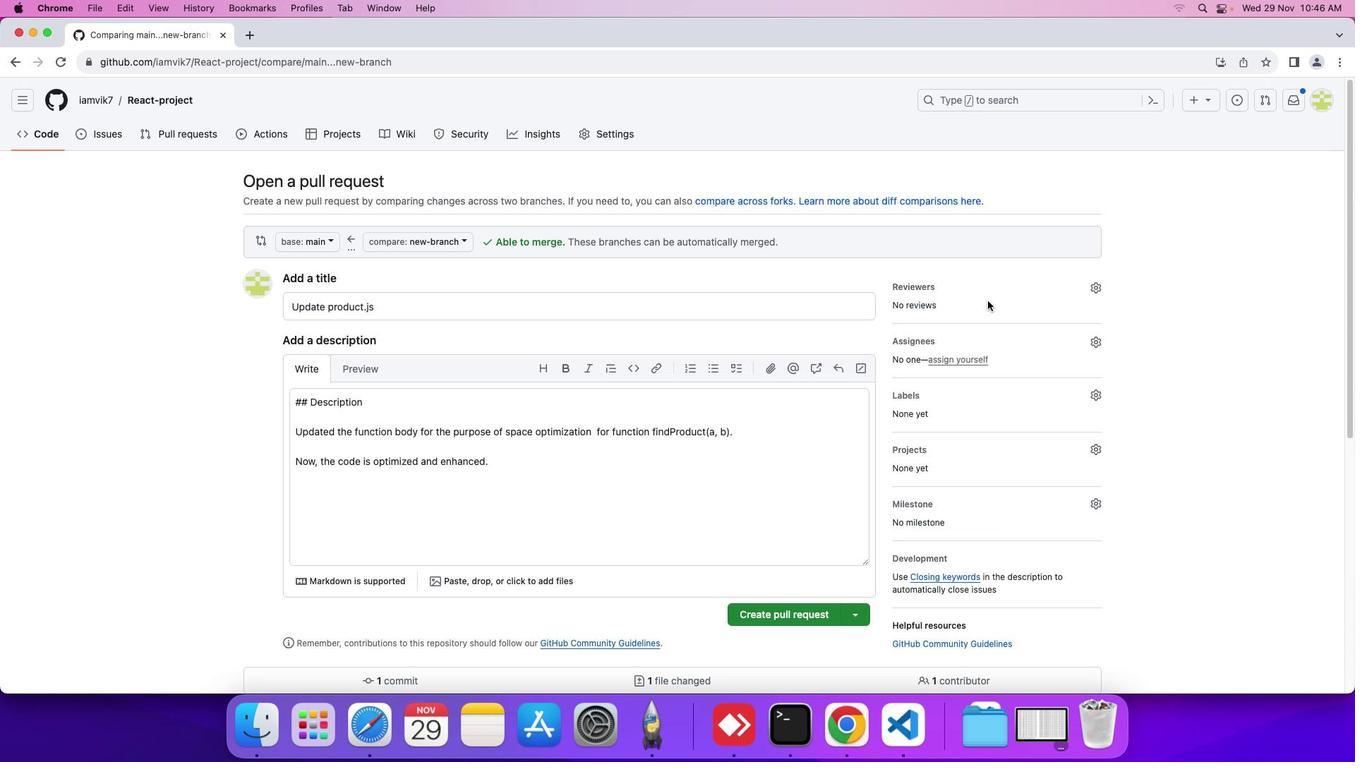 
Action: Mouse moved to (712, 500)
Screenshot: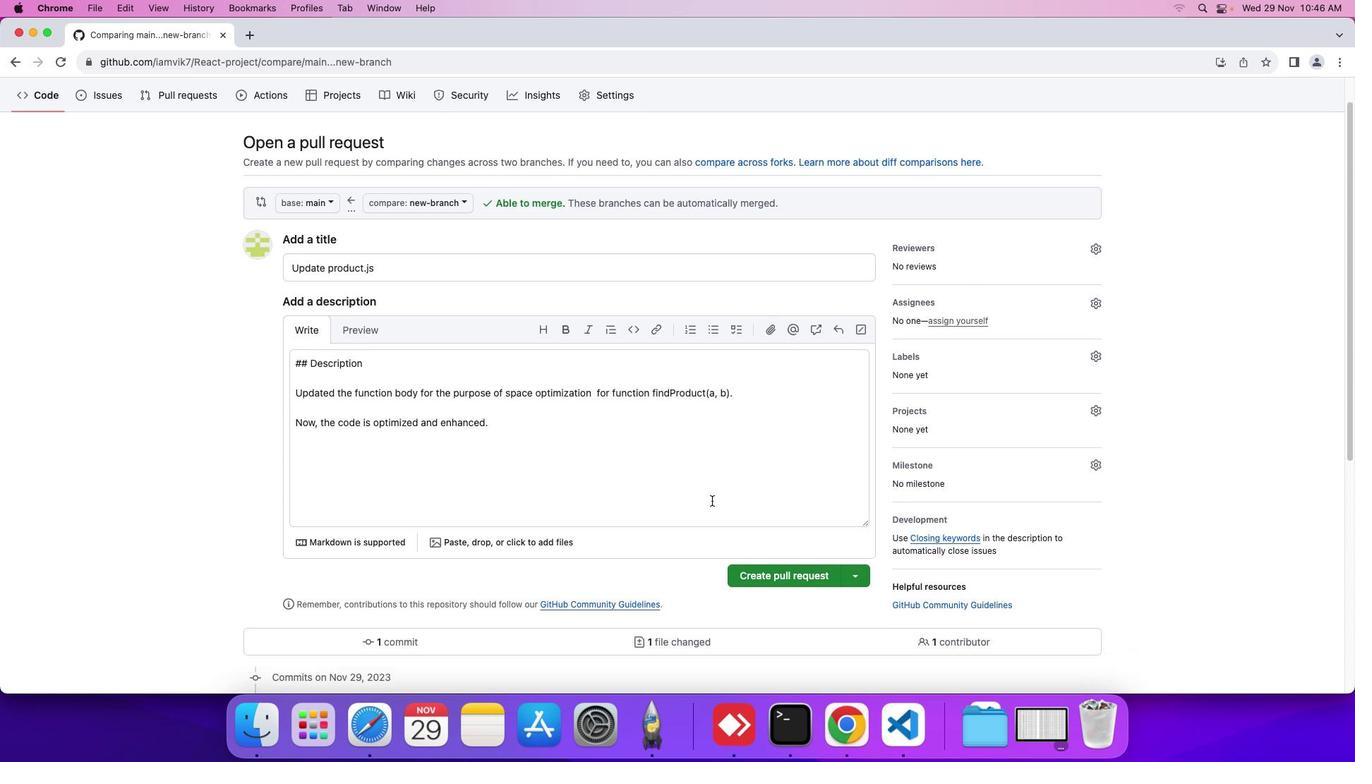 
Action: Mouse scrolled (712, 500) with delta (0, 0)
Screenshot: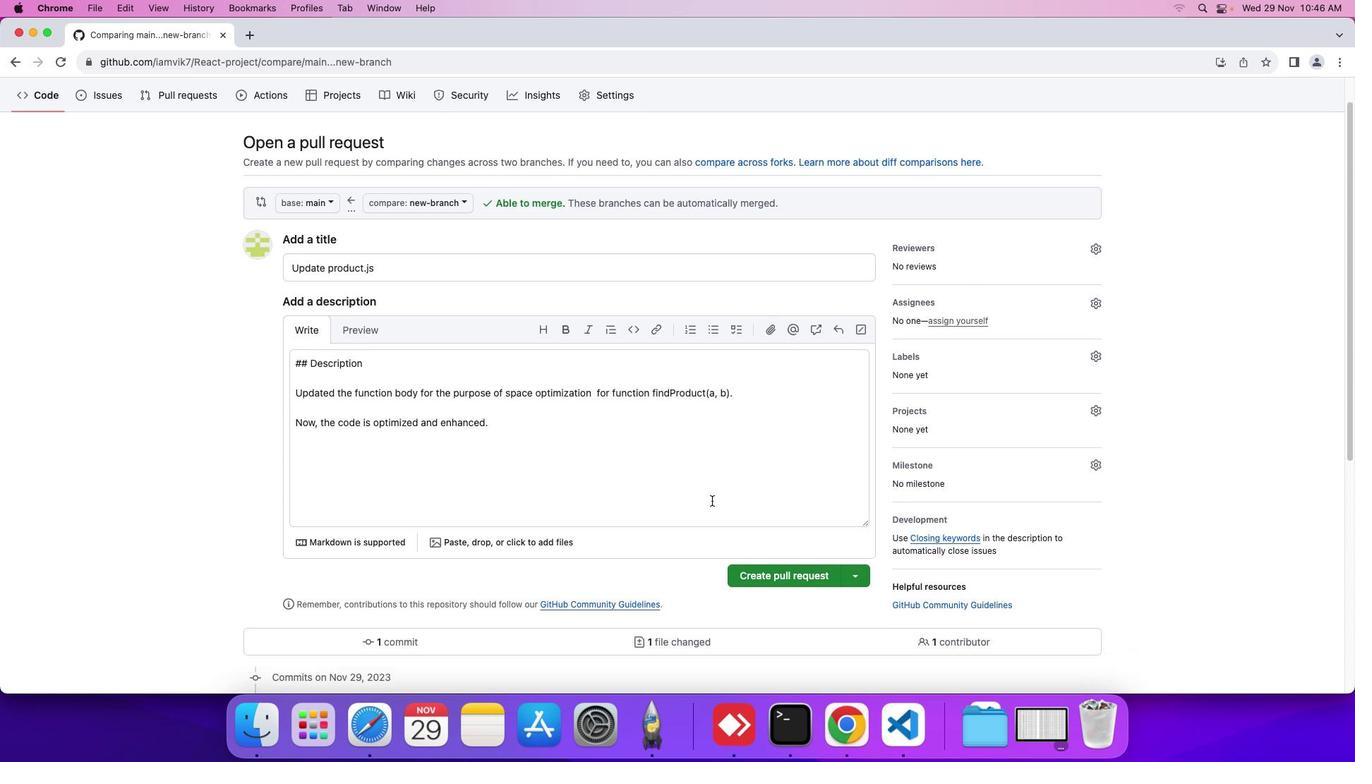 
Action: Mouse scrolled (712, 500) with delta (0, 0)
Screenshot: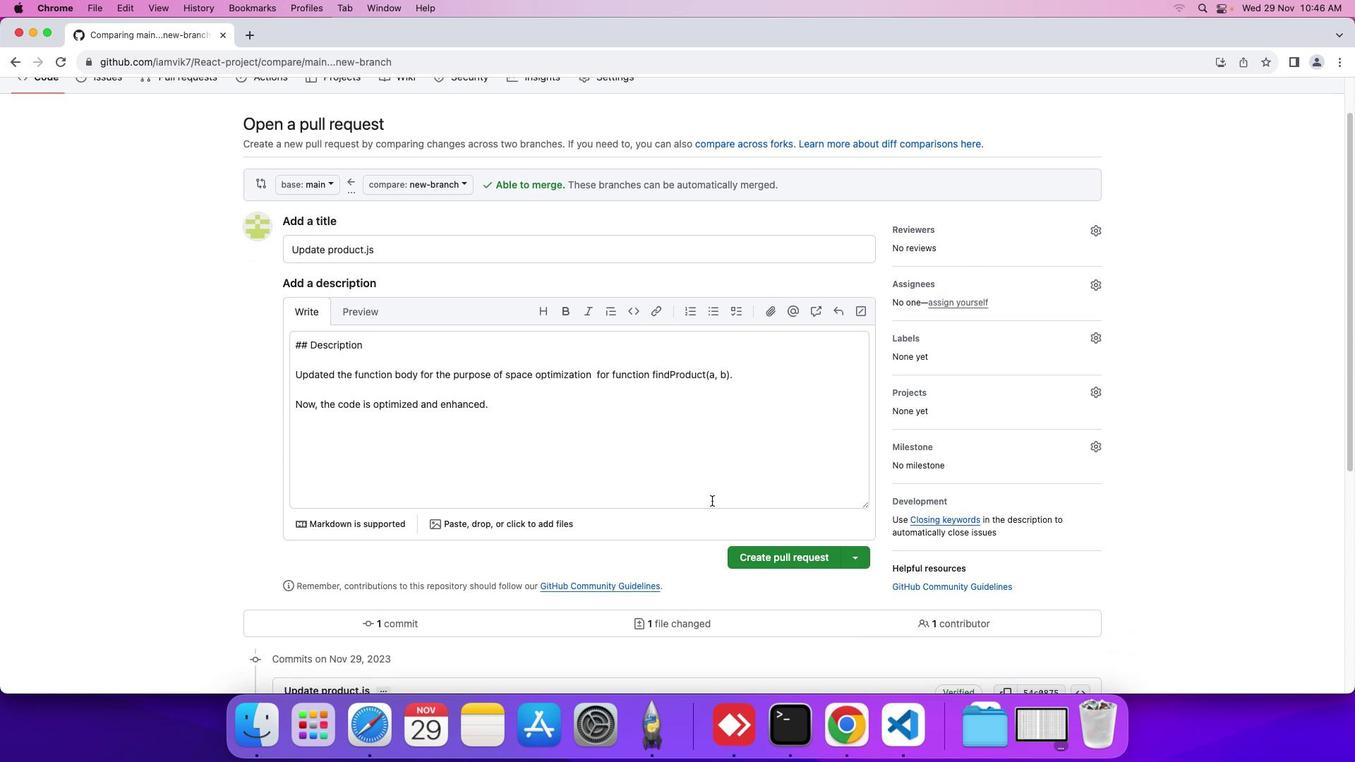 
Action: Mouse scrolled (712, 500) with delta (0, 0)
Screenshot: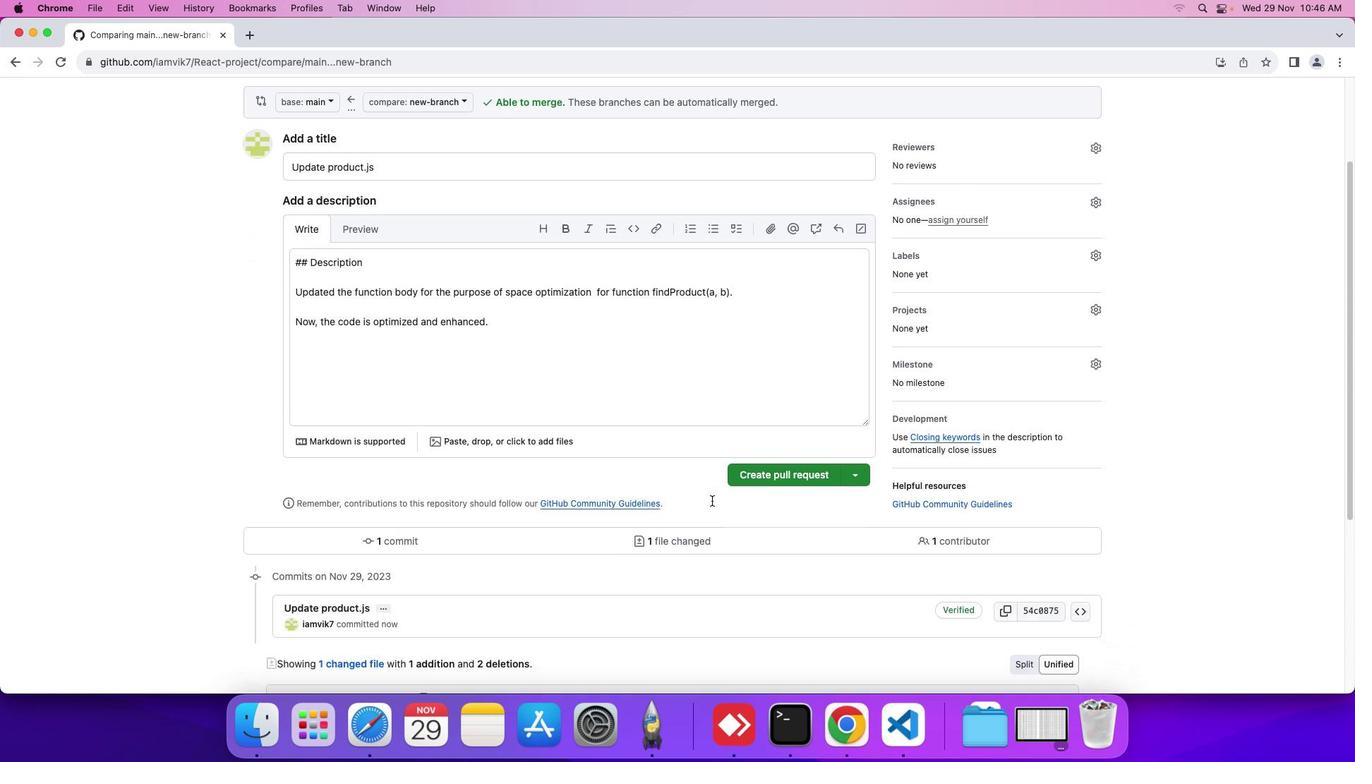 
Action: Mouse scrolled (712, 500) with delta (0, -1)
Screenshot: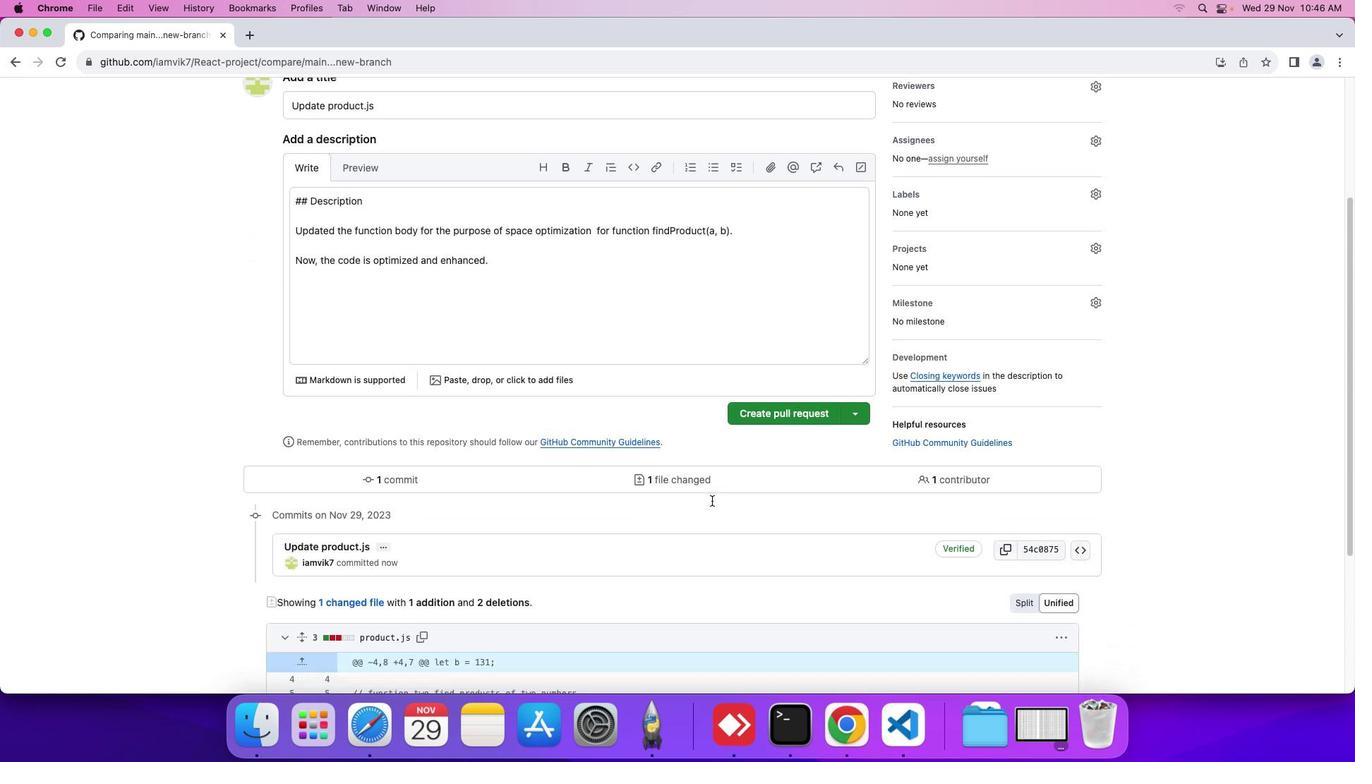 
Action: Mouse scrolled (712, 500) with delta (0, -1)
Screenshot: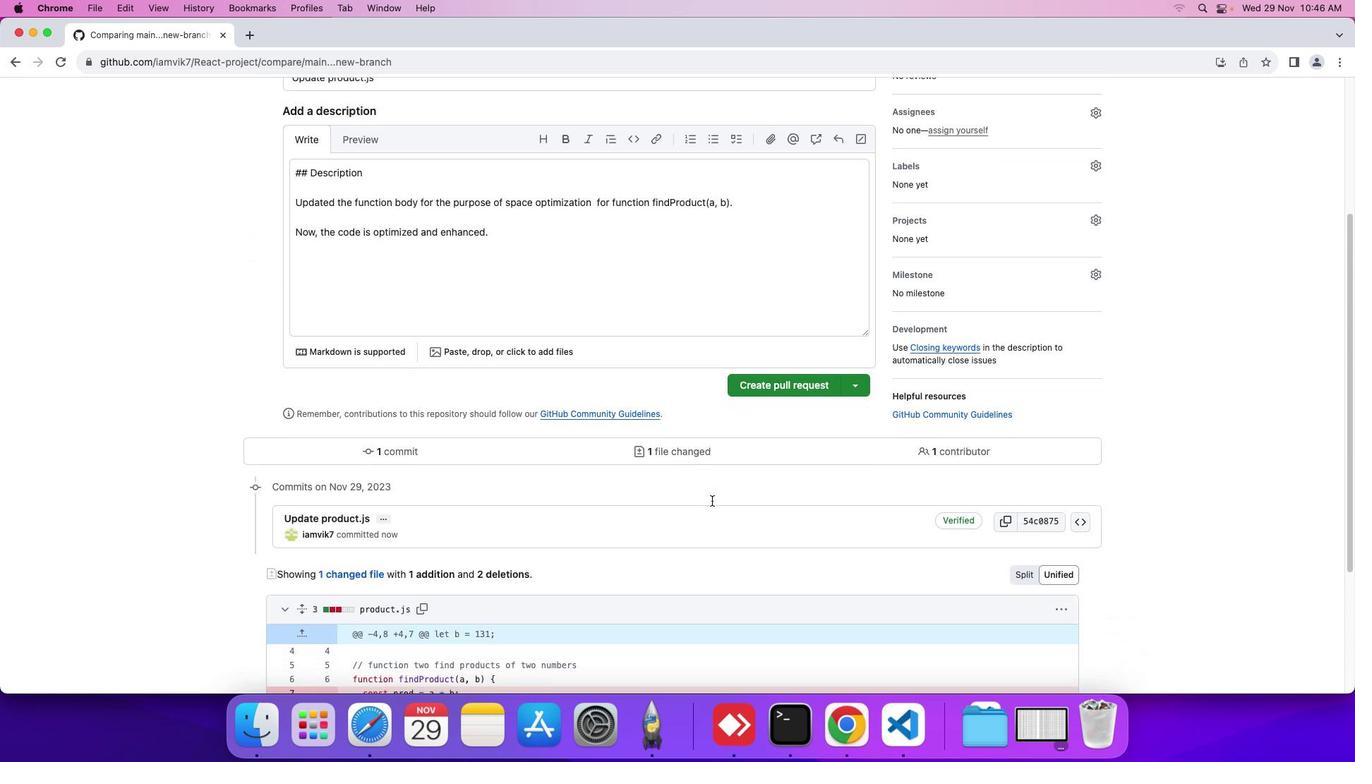 
Action: Mouse scrolled (712, 500) with delta (0, 0)
Screenshot: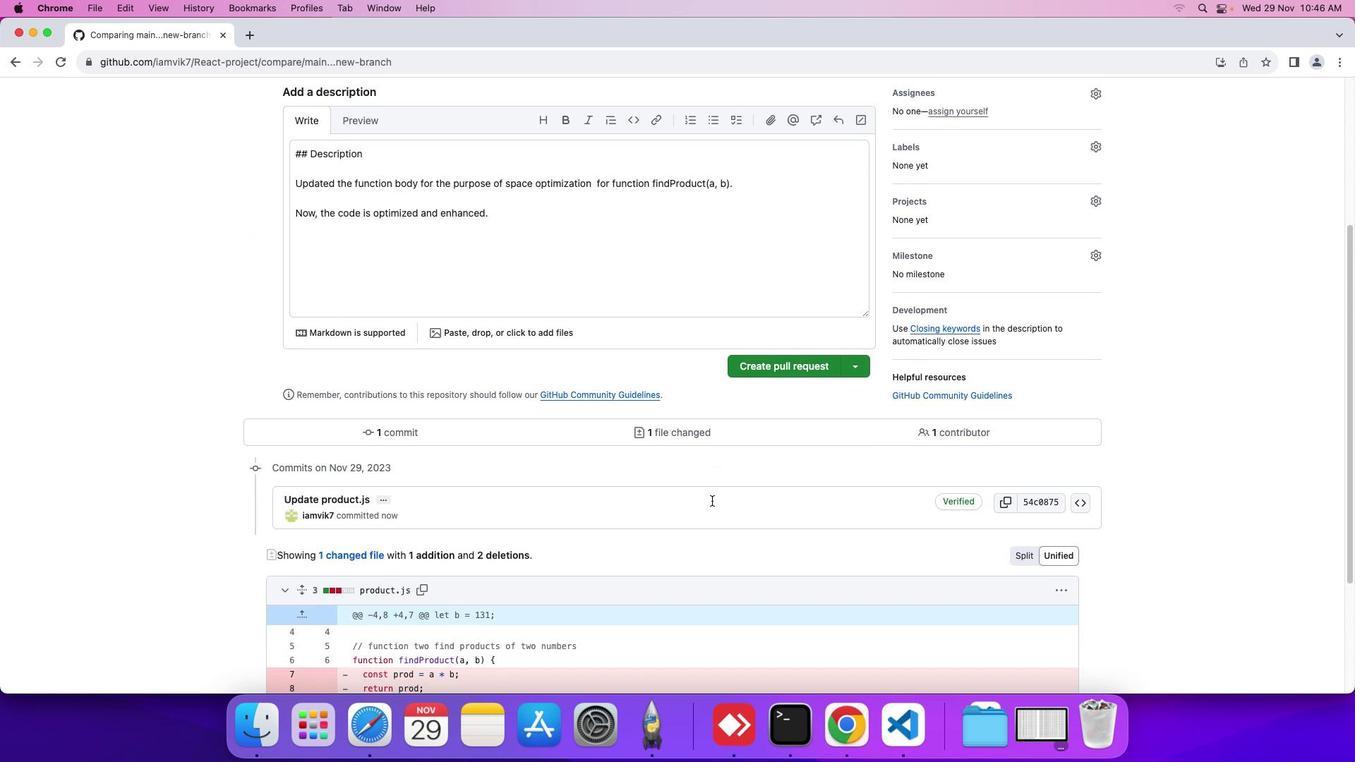 
Action: Mouse scrolled (712, 500) with delta (0, 0)
Screenshot: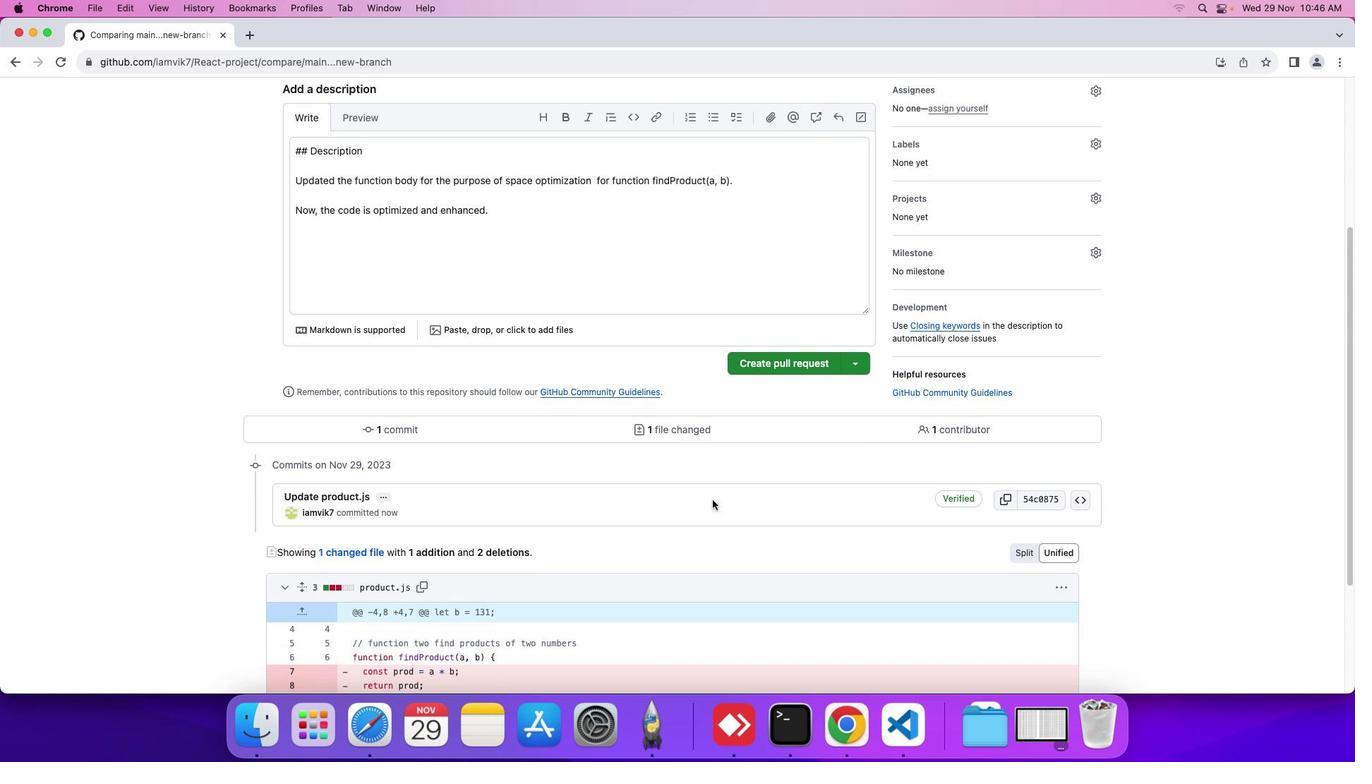 
Action: Mouse moved to (713, 500)
Screenshot: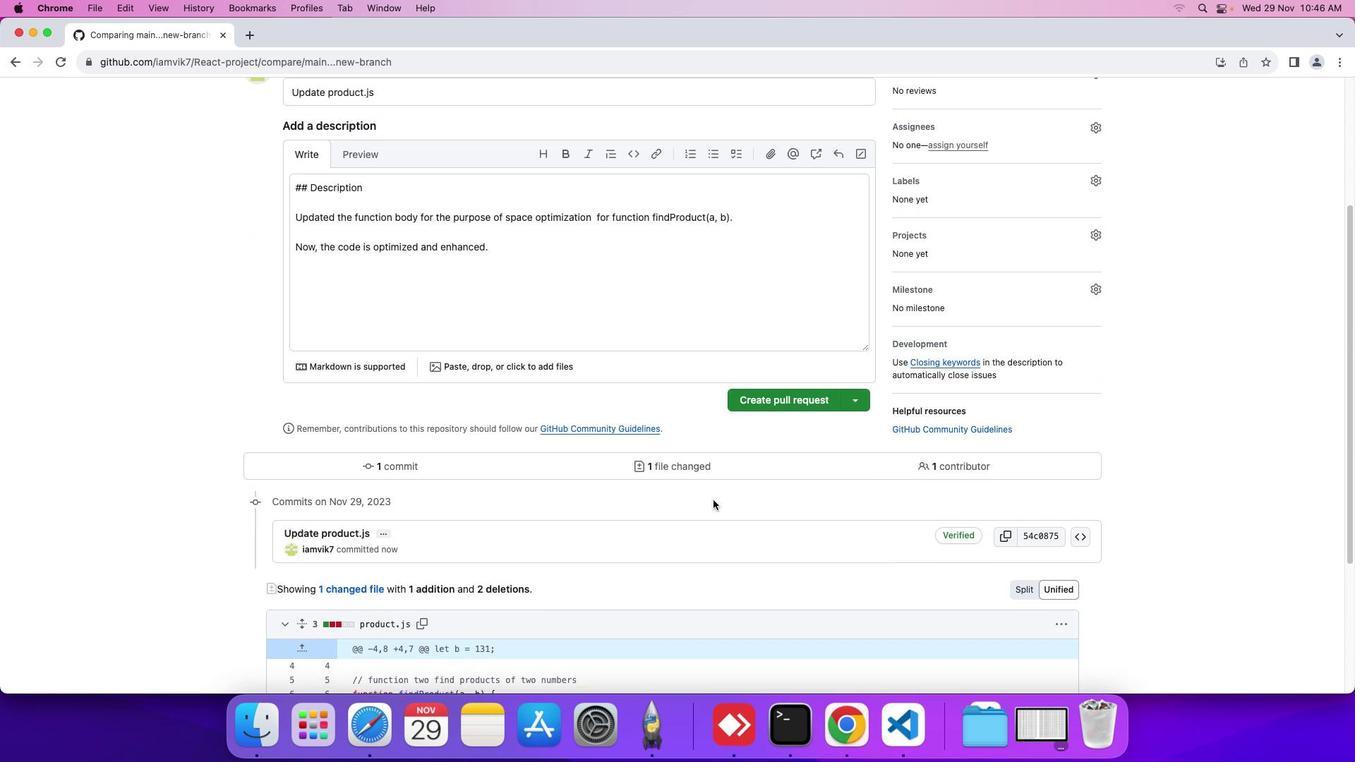 
Action: Mouse scrolled (713, 500) with delta (0, 0)
Screenshot: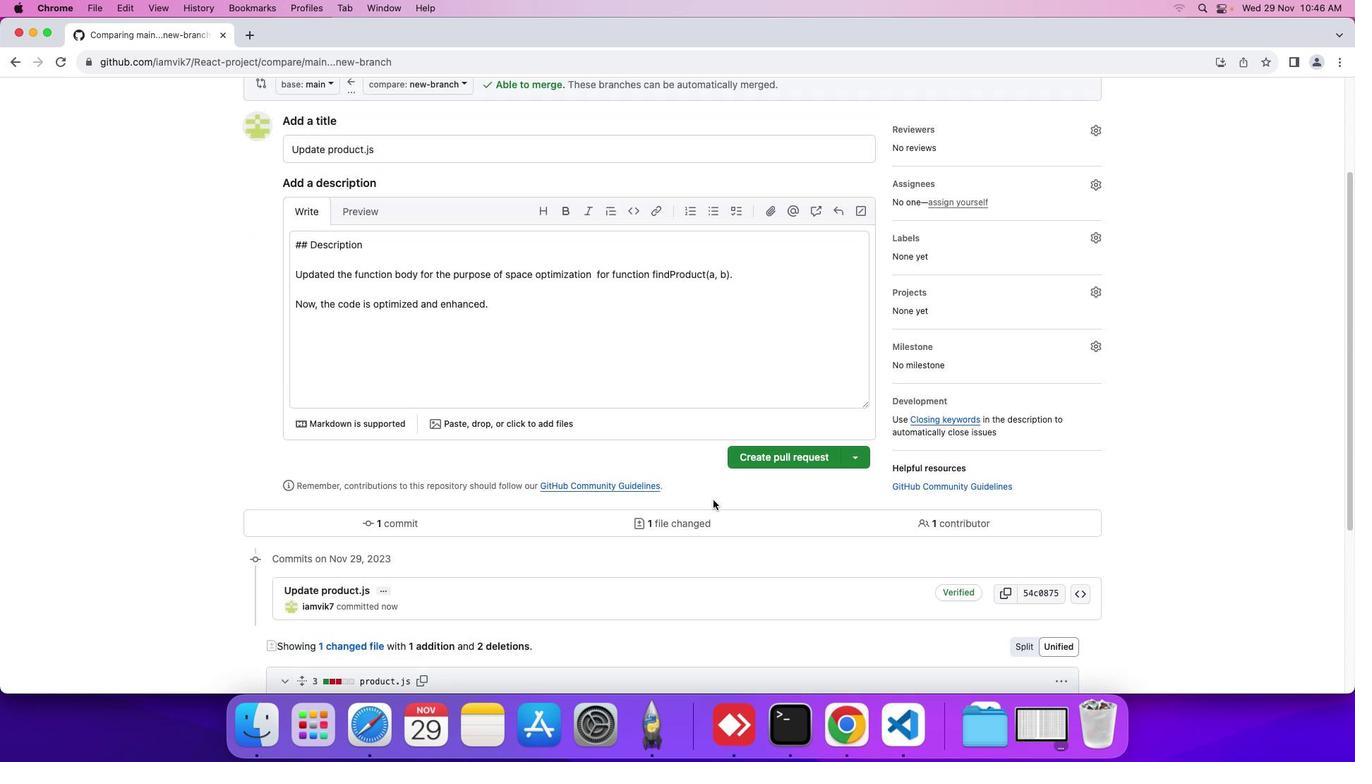 
Action: Mouse scrolled (713, 500) with delta (0, 0)
Screenshot: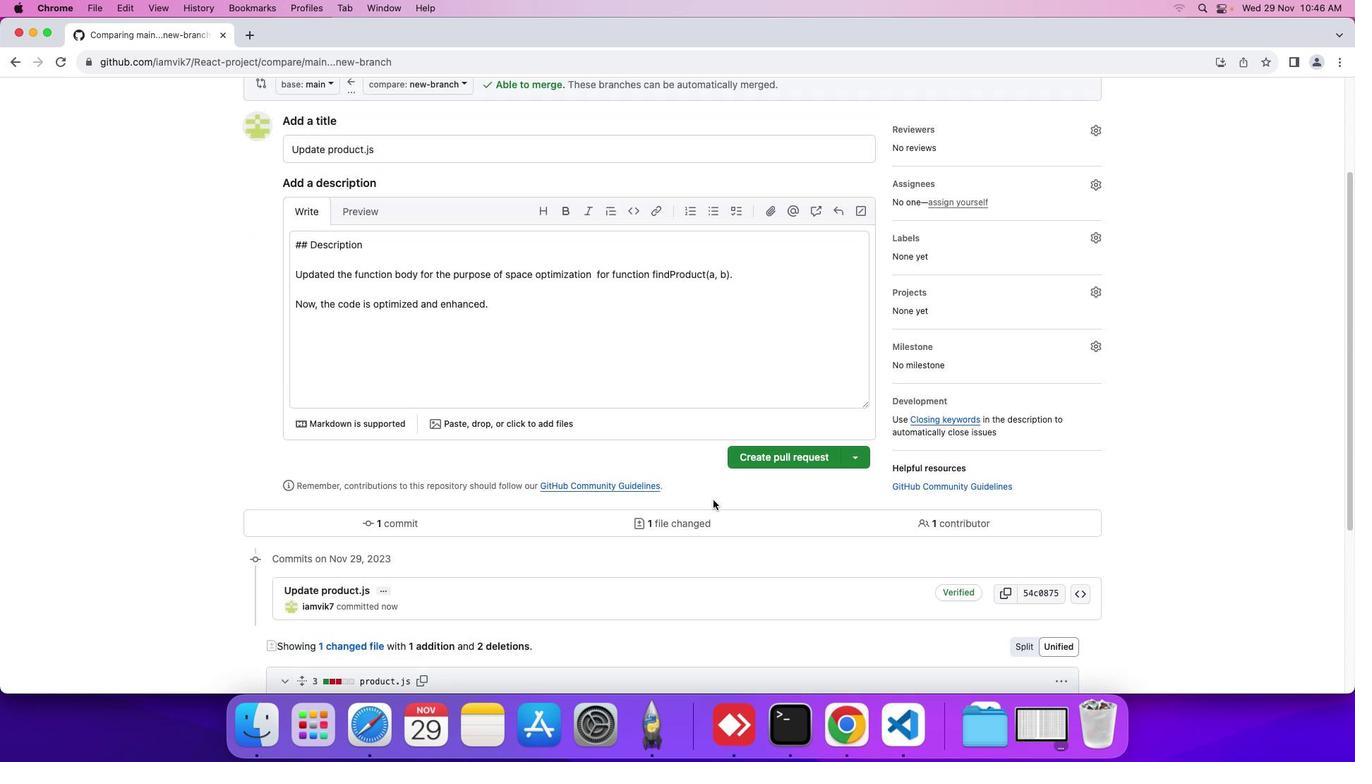 
Action: Mouse scrolled (713, 500) with delta (0, 1)
Screenshot: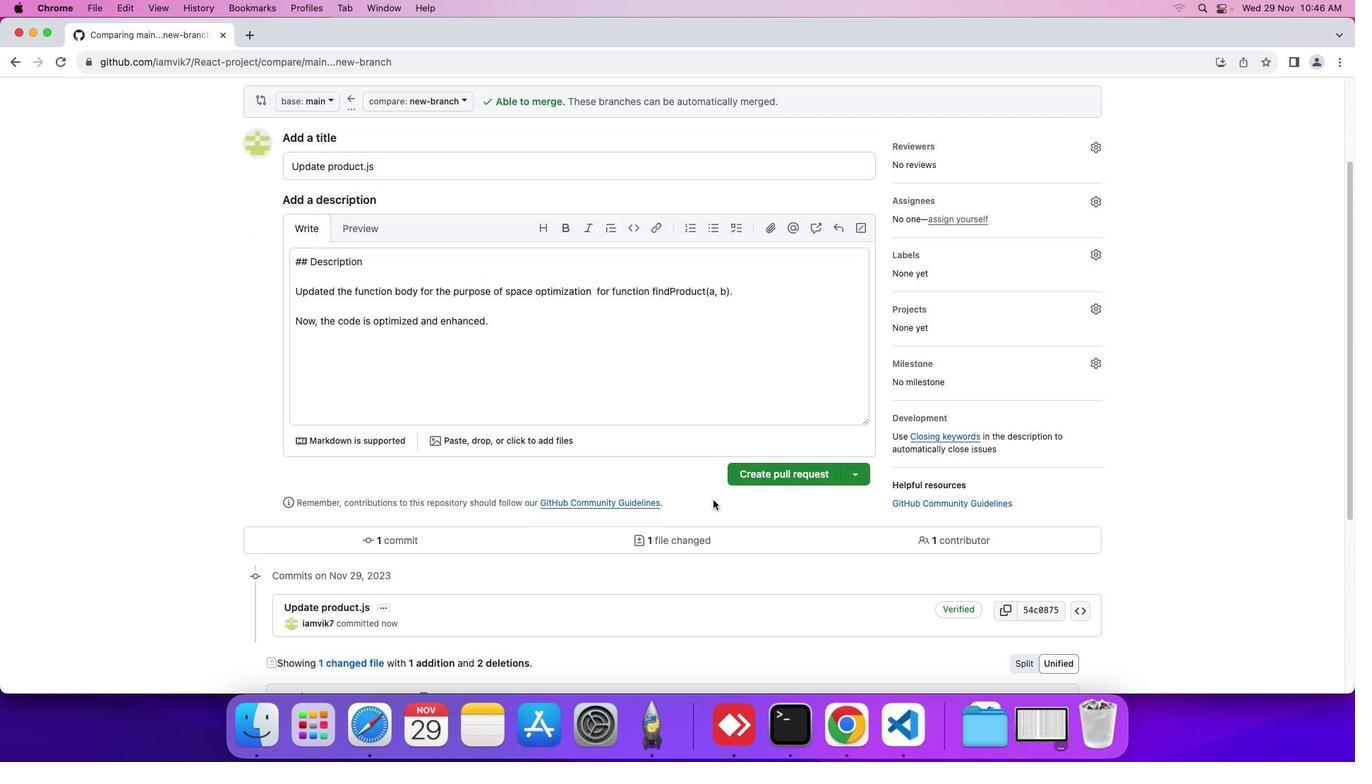 
Action: Mouse moved to (713, 499)
Screenshot: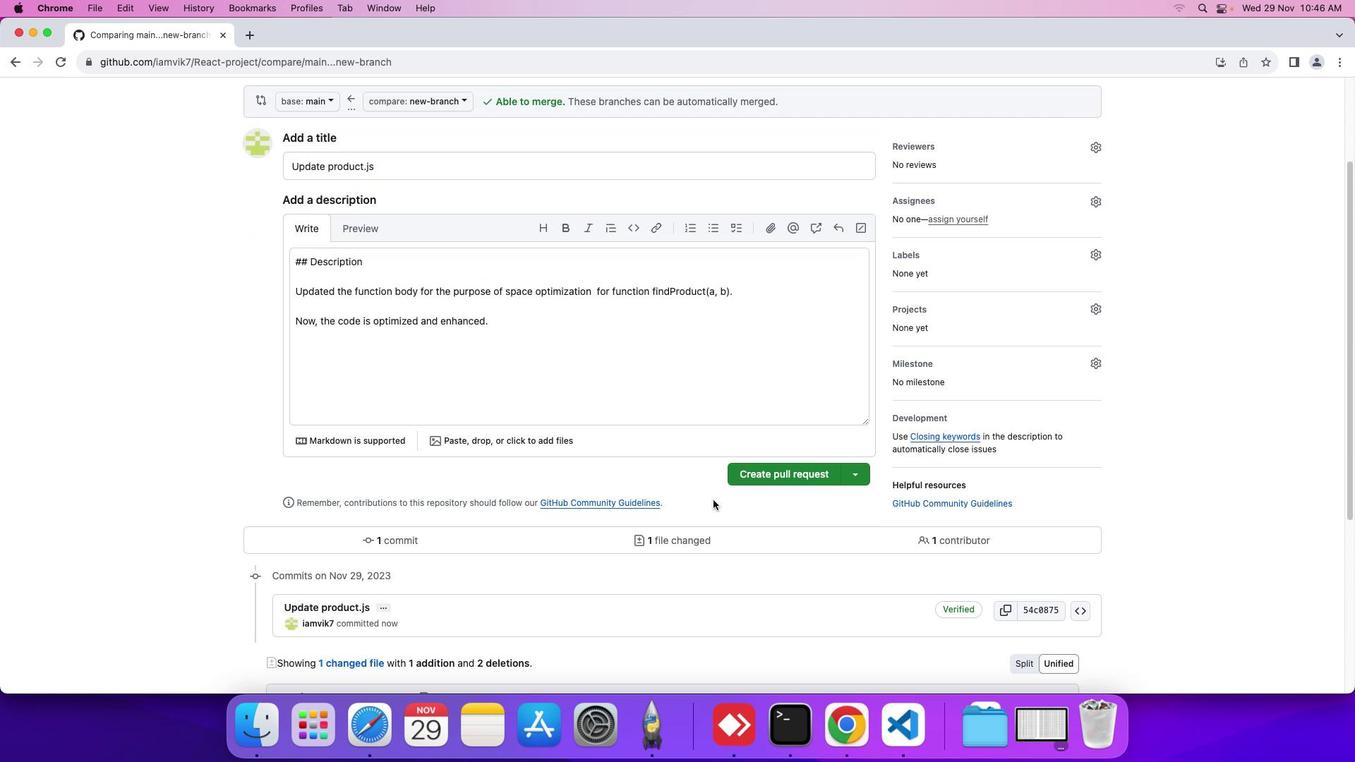
Action: Mouse scrolled (713, 499) with delta (0, 0)
Screenshot: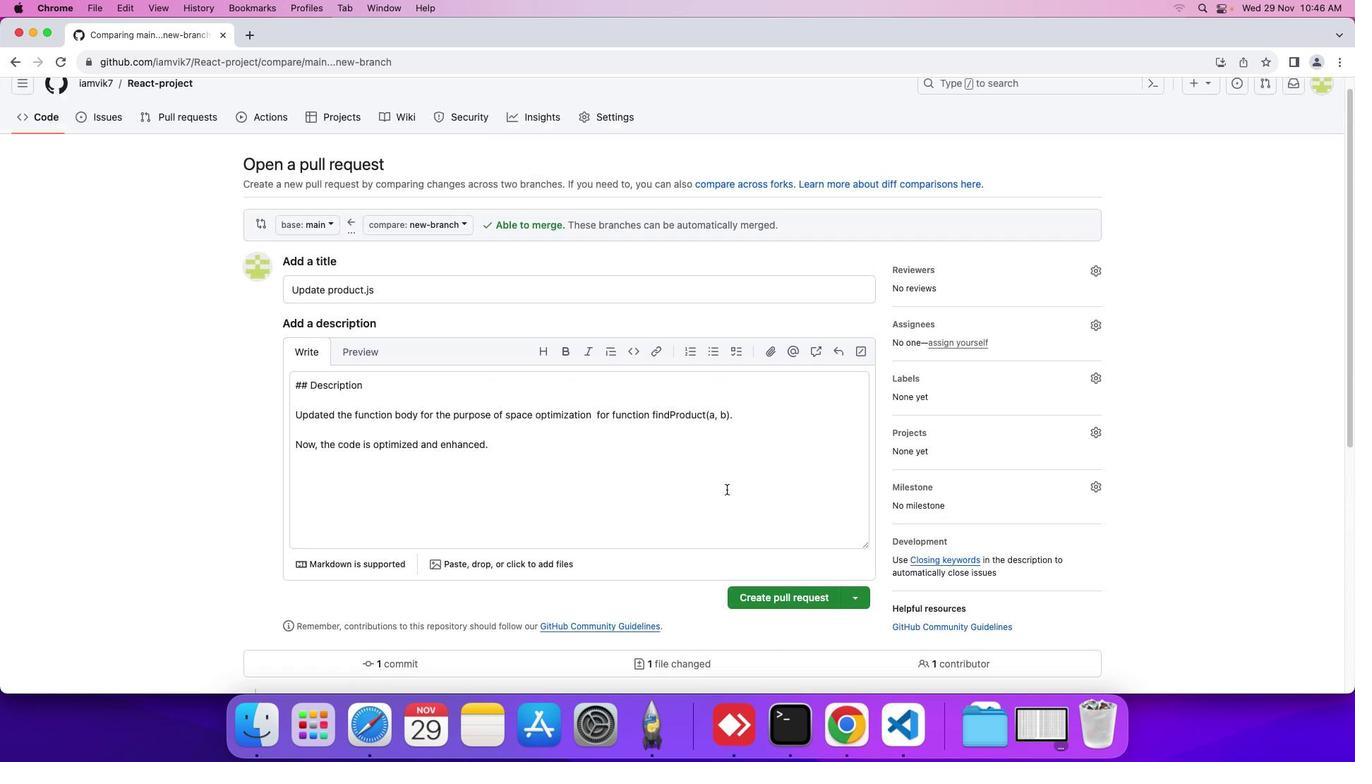 
Action: Mouse scrolled (713, 499) with delta (0, 0)
Screenshot: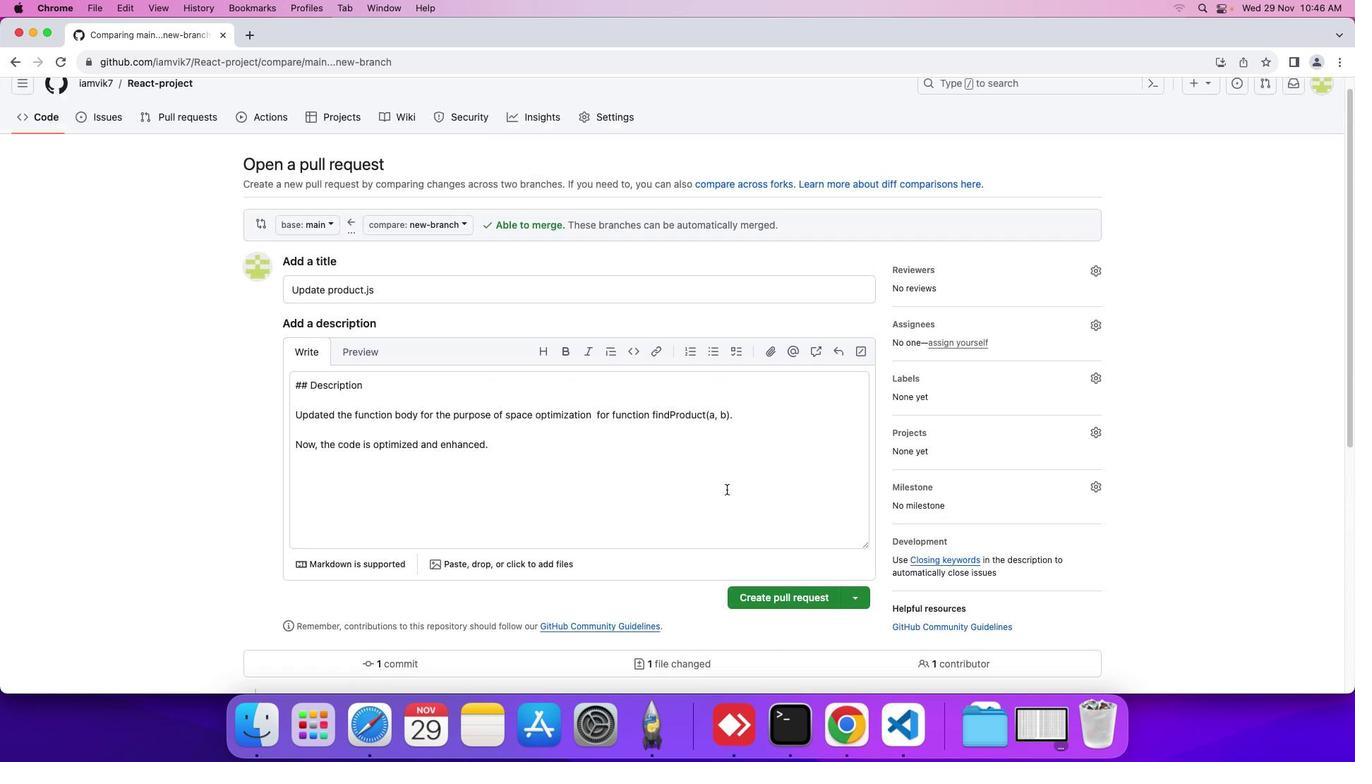 
Action: Mouse scrolled (713, 499) with delta (0, 2)
Screenshot: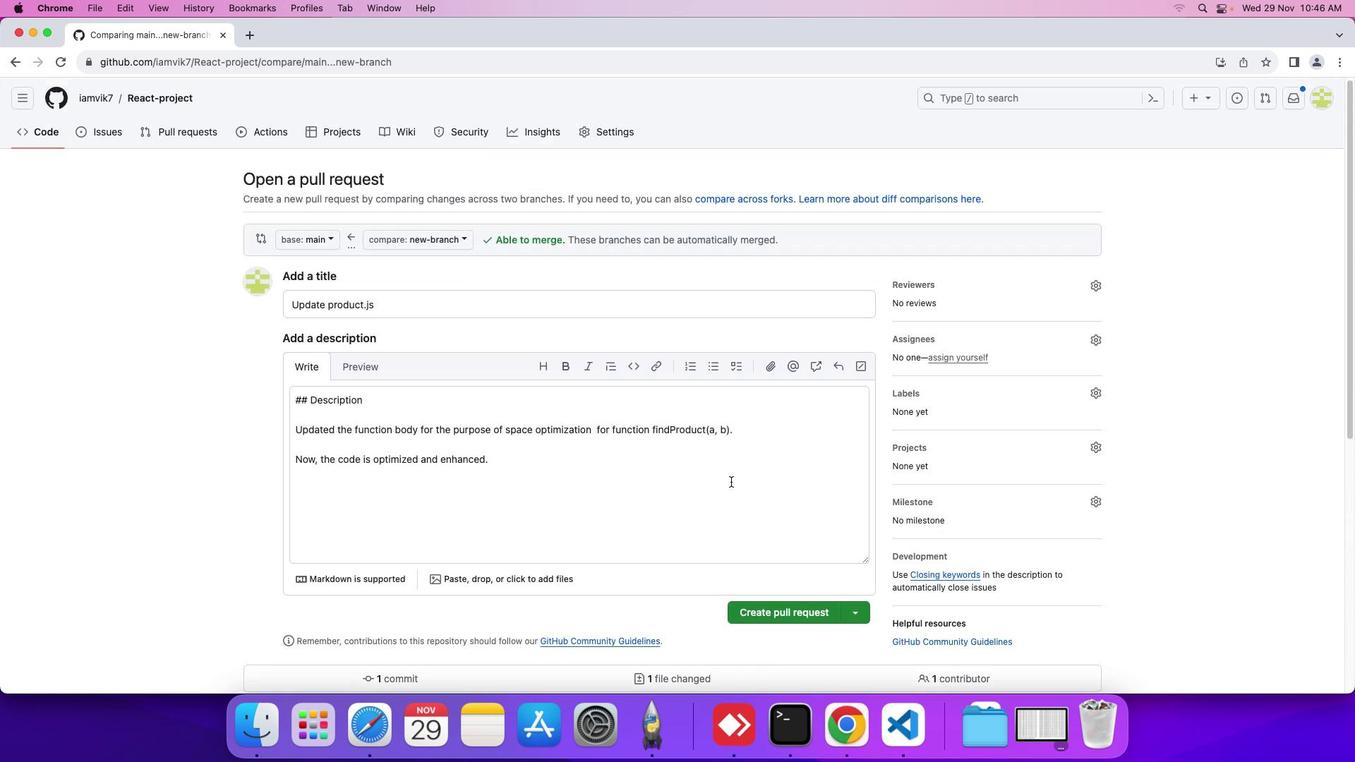 
Action: Mouse scrolled (713, 499) with delta (0, 3)
Screenshot: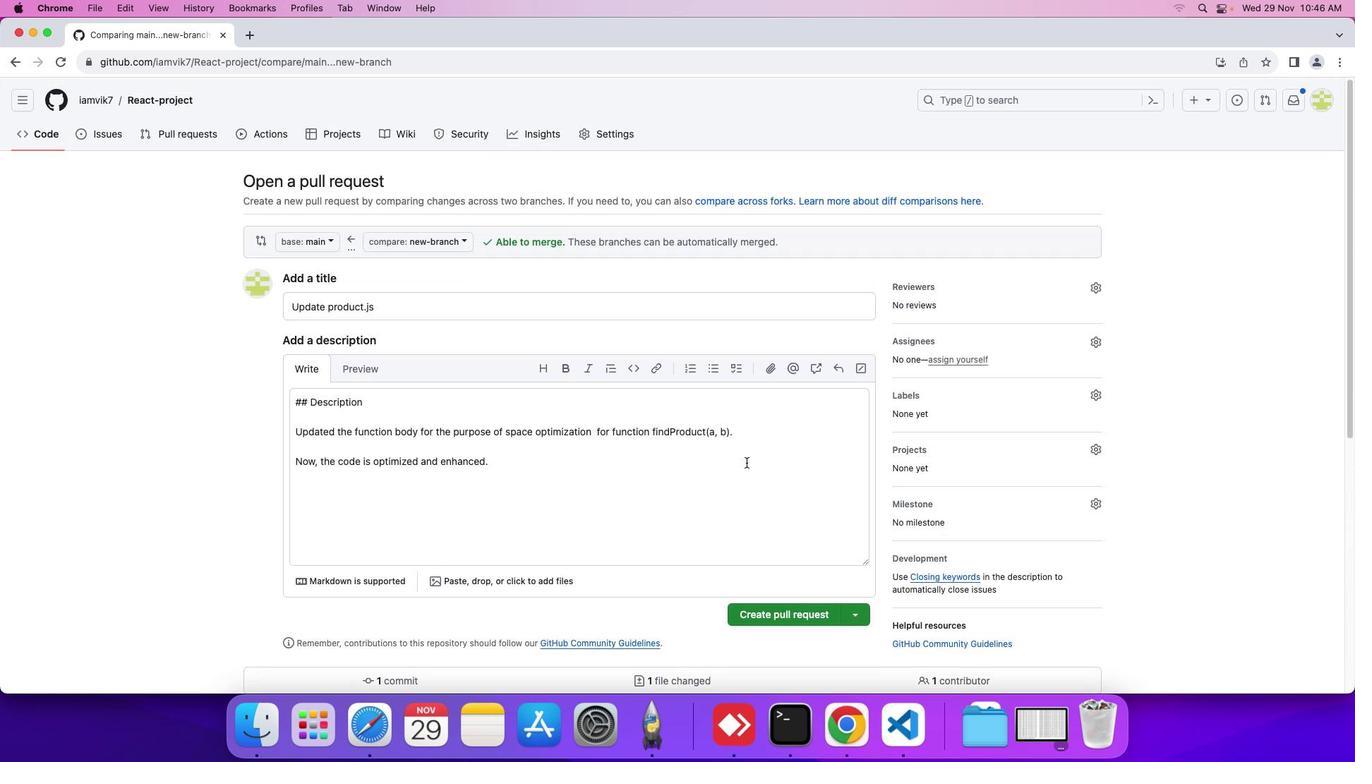 
Action: Mouse moved to (1093, 294)
Screenshot: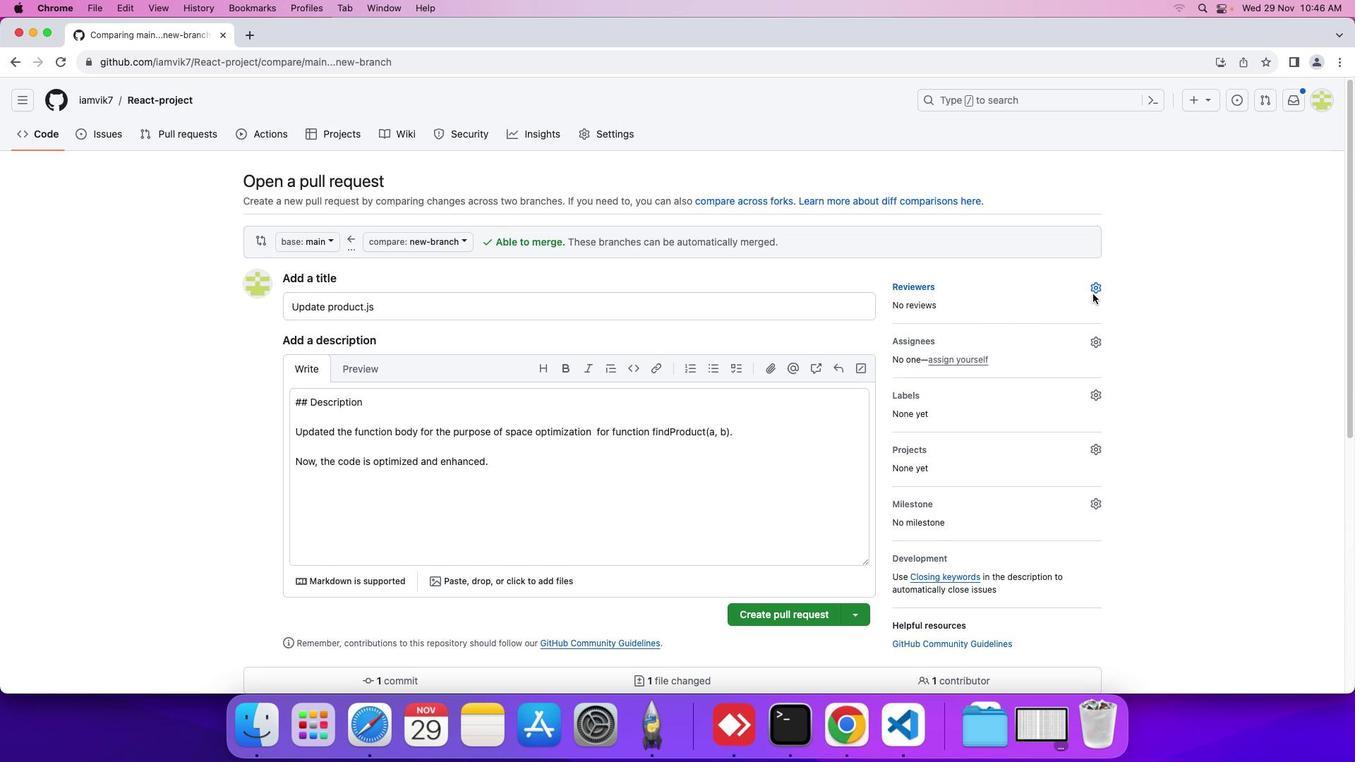 
Action: Mouse pressed left at (1093, 294)
Screenshot: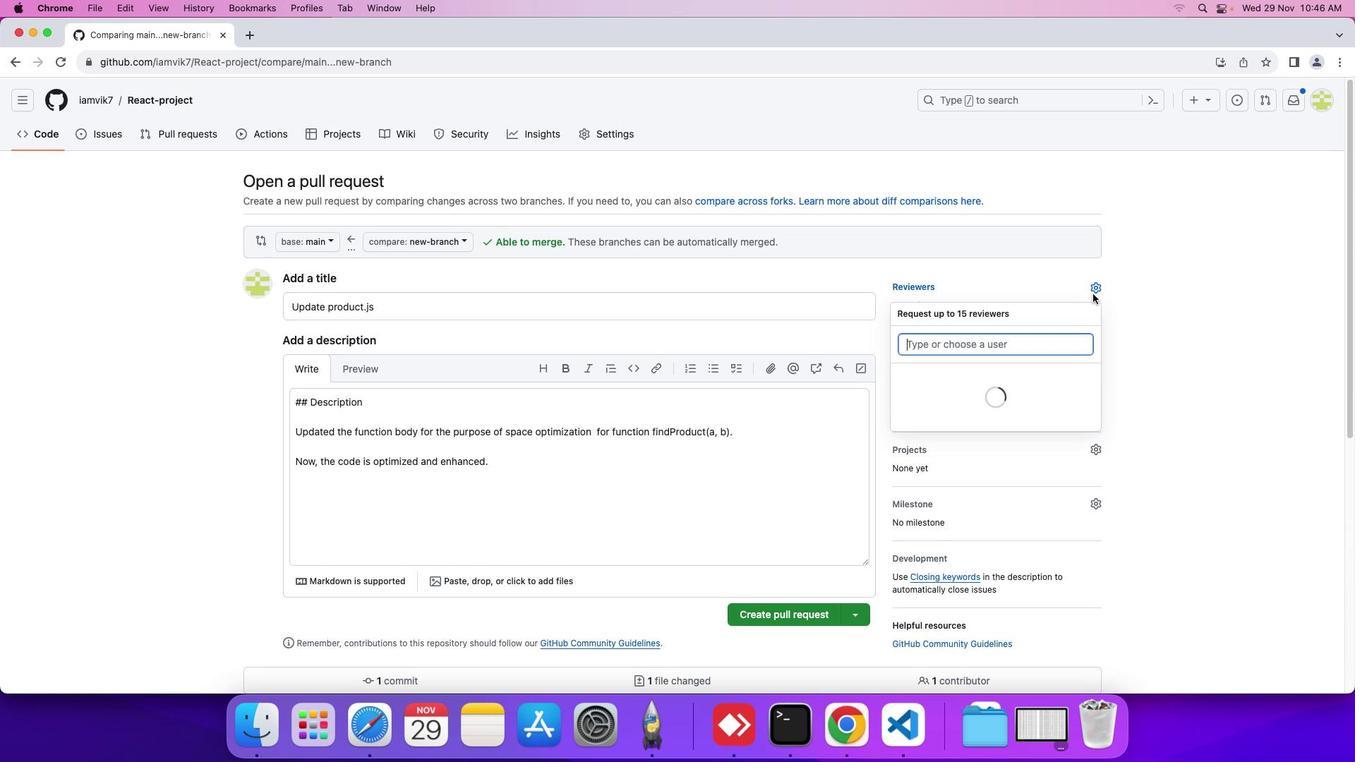
Action: Mouse moved to (944, 367)
Screenshot: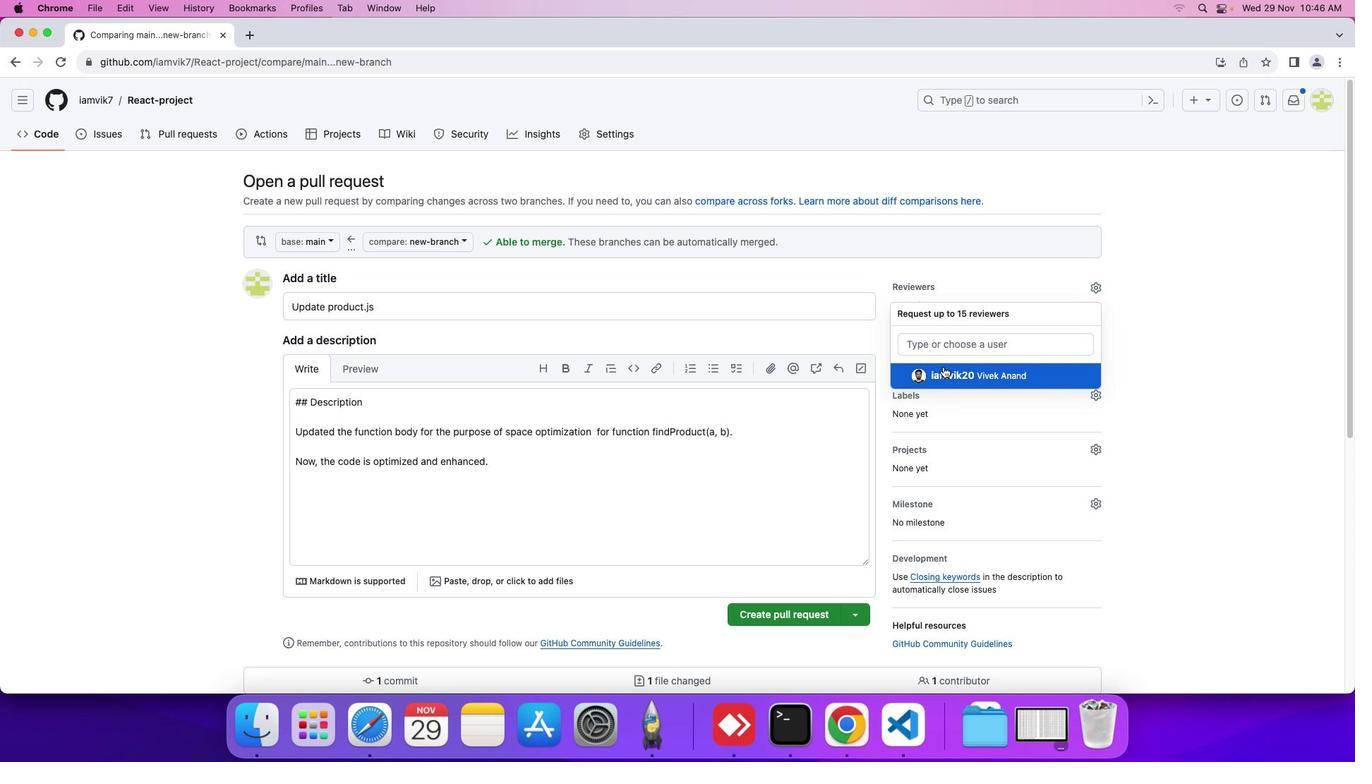 
Action: Mouse pressed left at (944, 367)
Screenshot: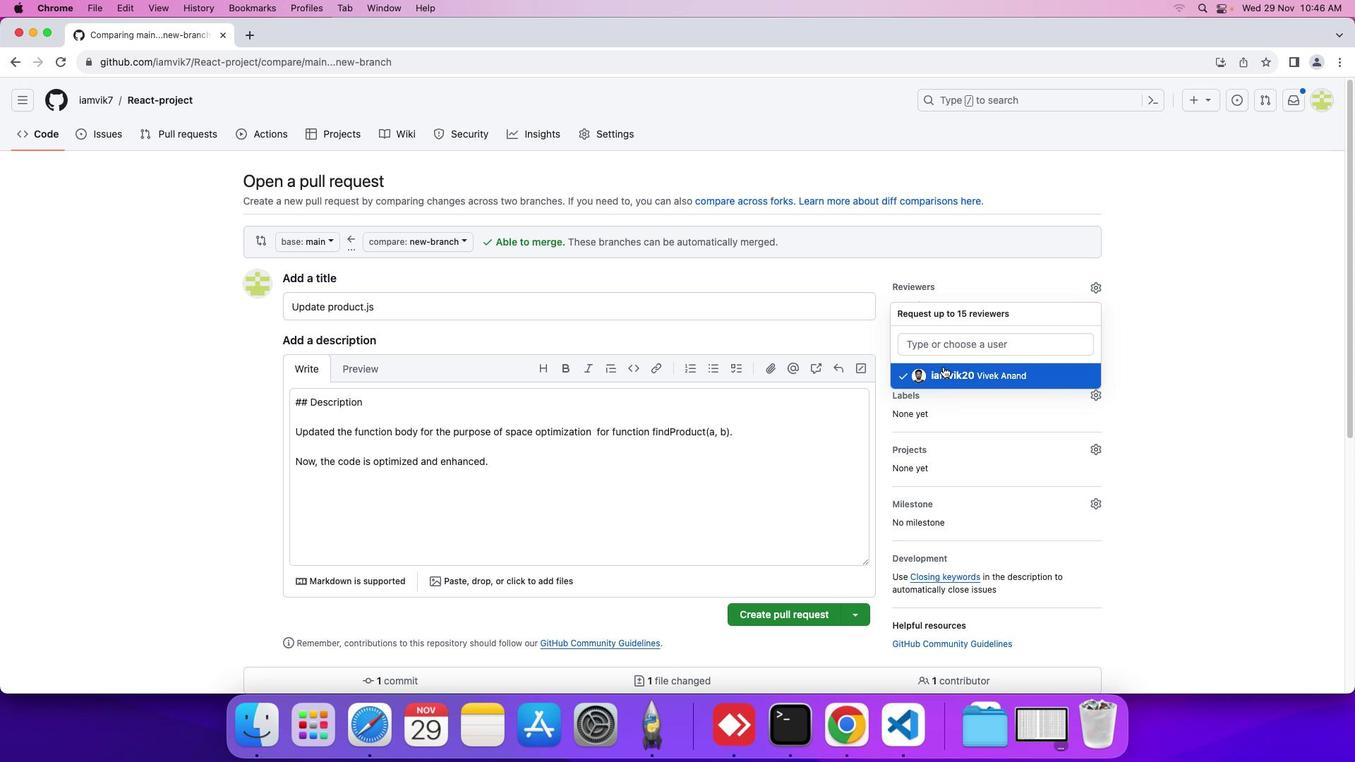 
Action: Mouse moved to (879, 336)
Screenshot: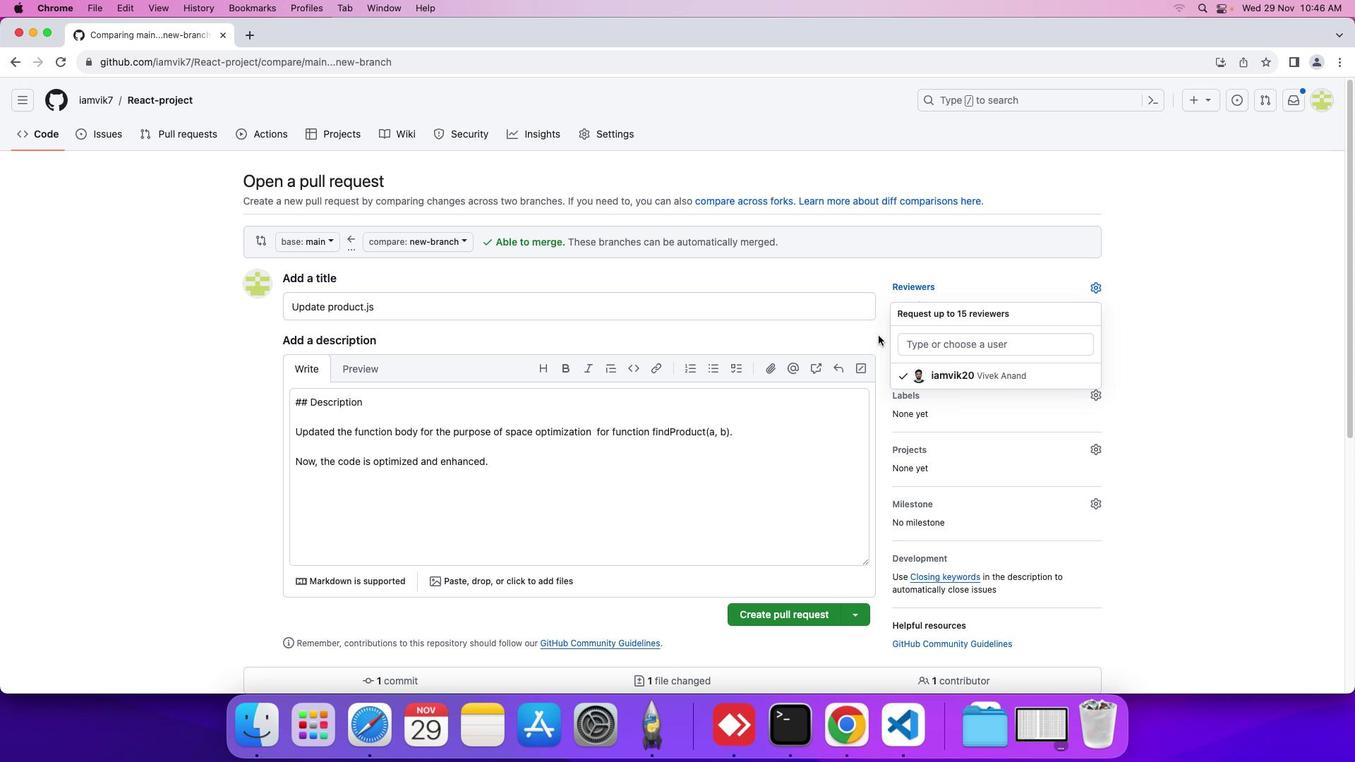 
Action: Mouse pressed left at (879, 336)
Screenshot: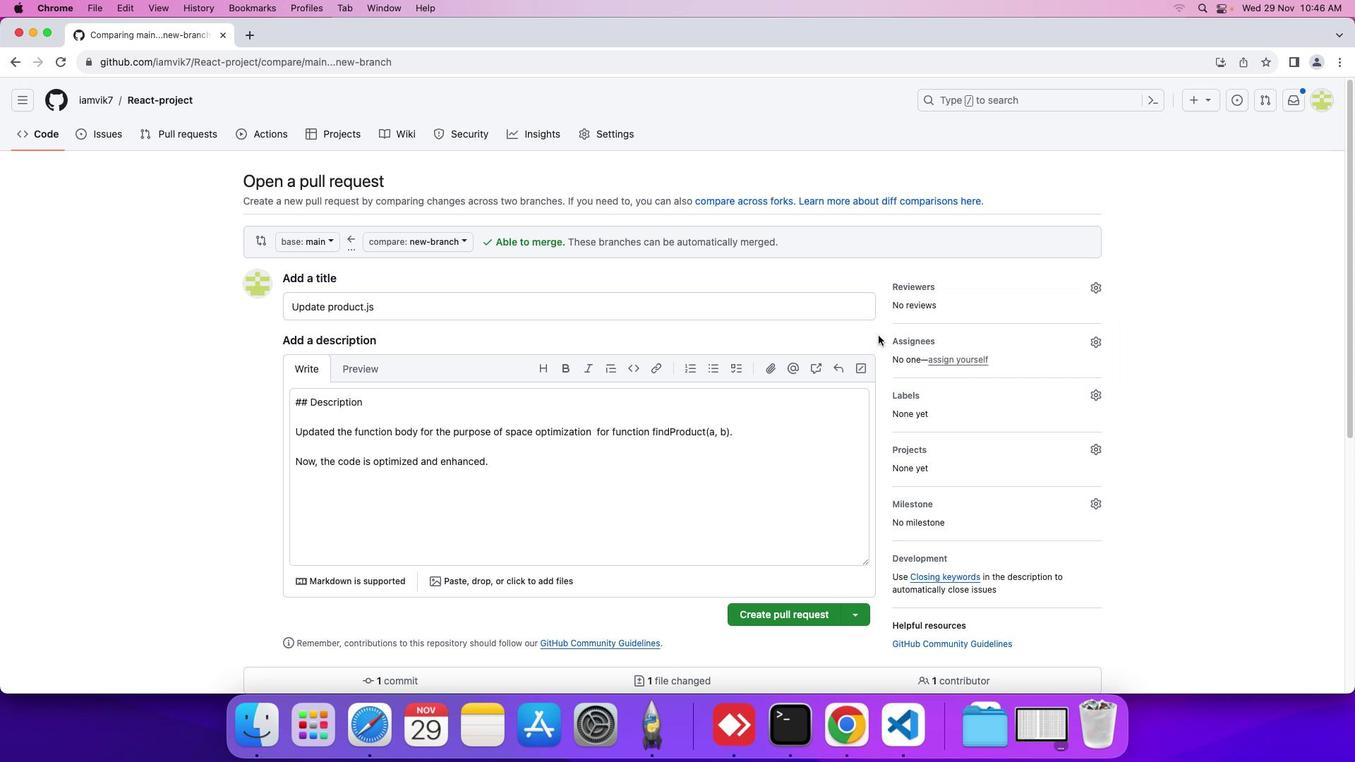 
Action: Mouse moved to (804, 614)
Screenshot: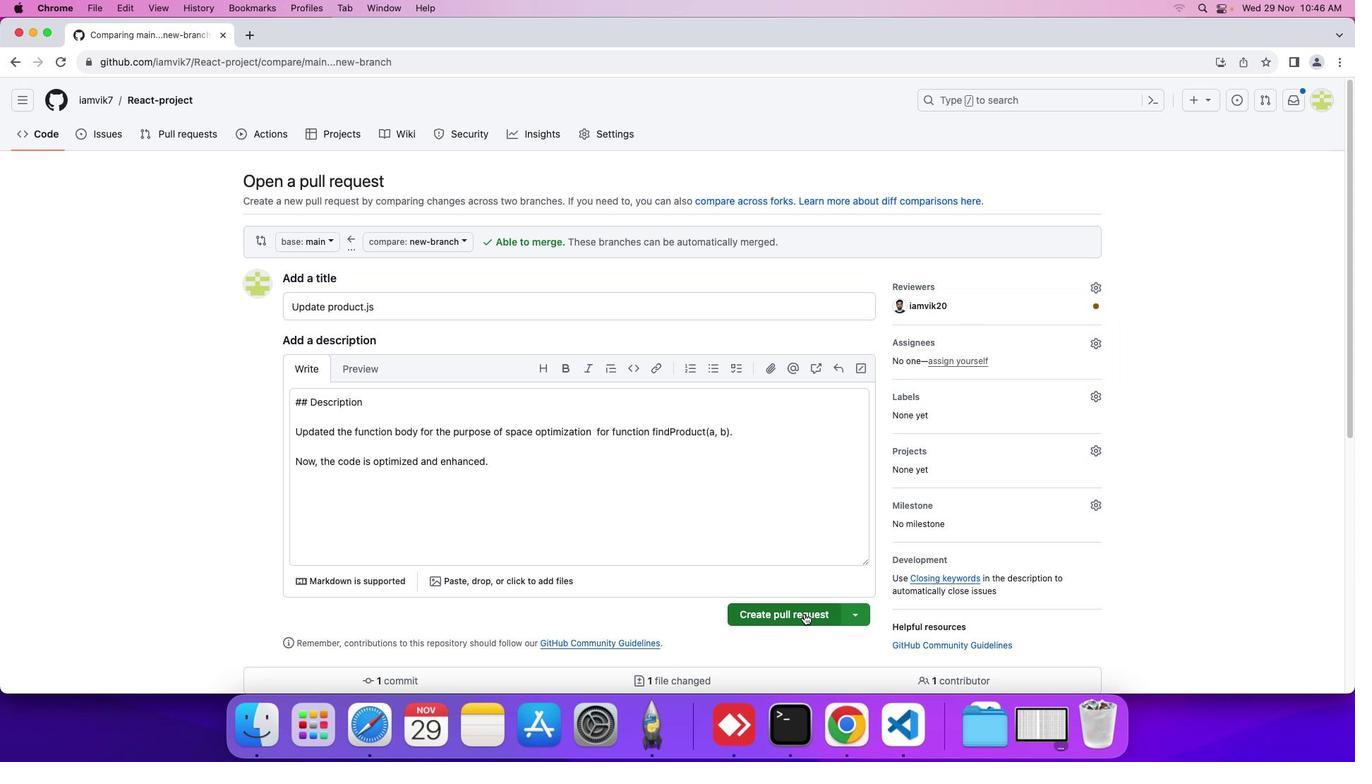 
Action: Mouse pressed left at (804, 614)
Screenshot: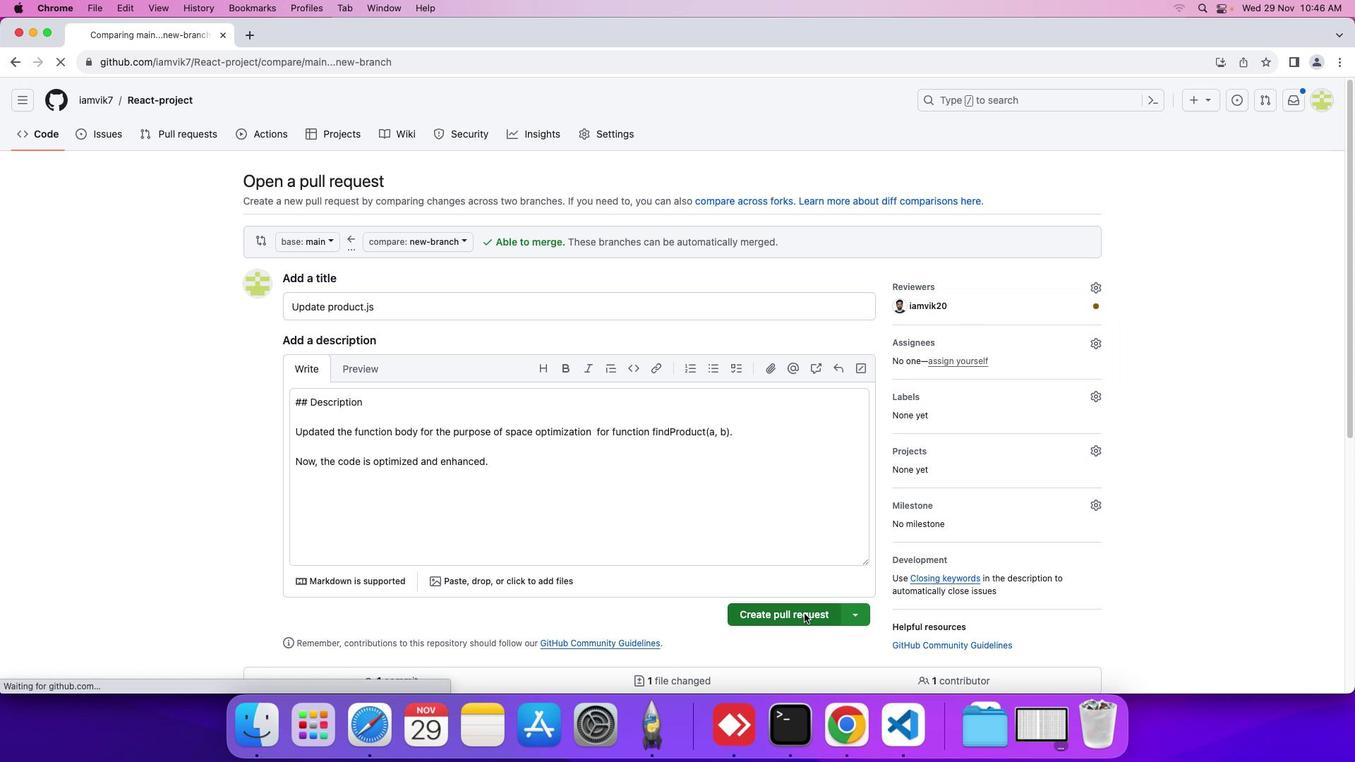 
Action: Mouse moved to (607, 505)
Screenshot: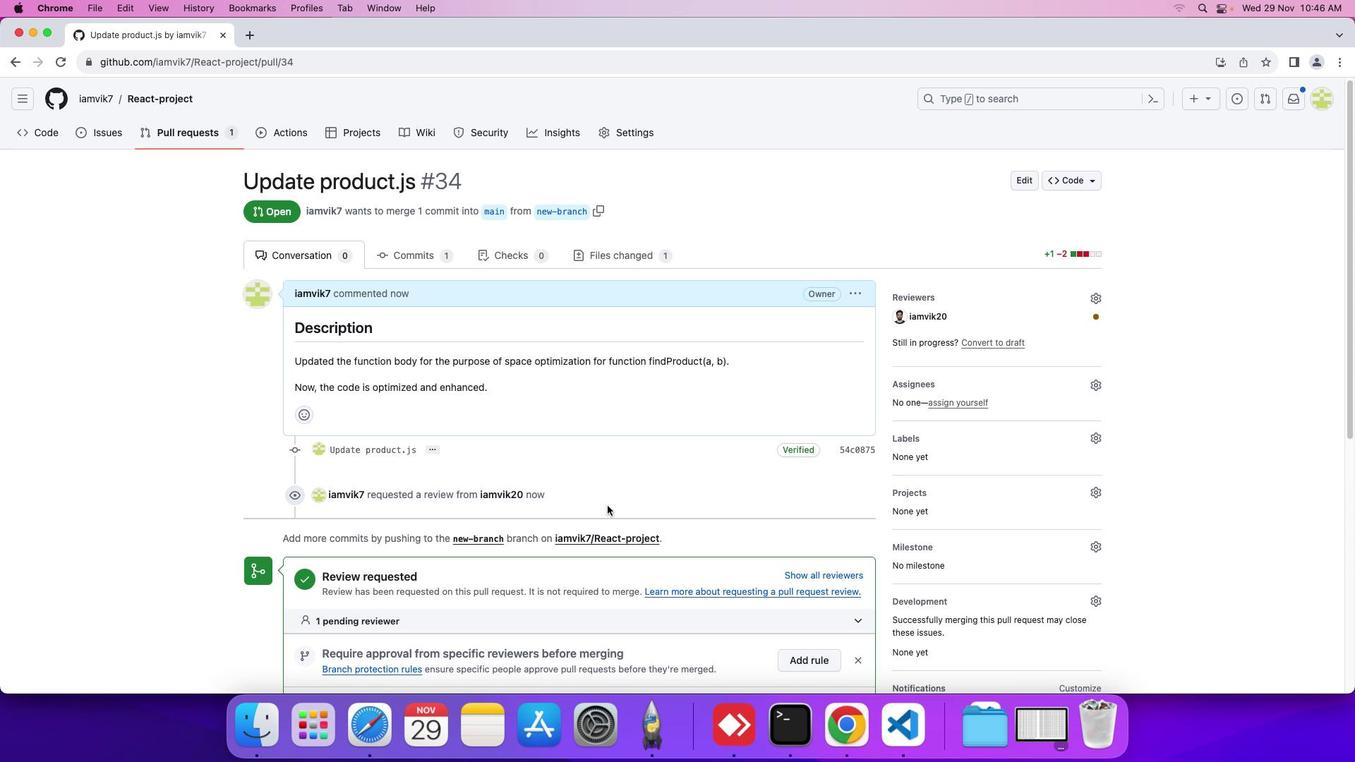 
Action: Mouse scrolled (607, 505) with delta (0, 0)
Screenshot: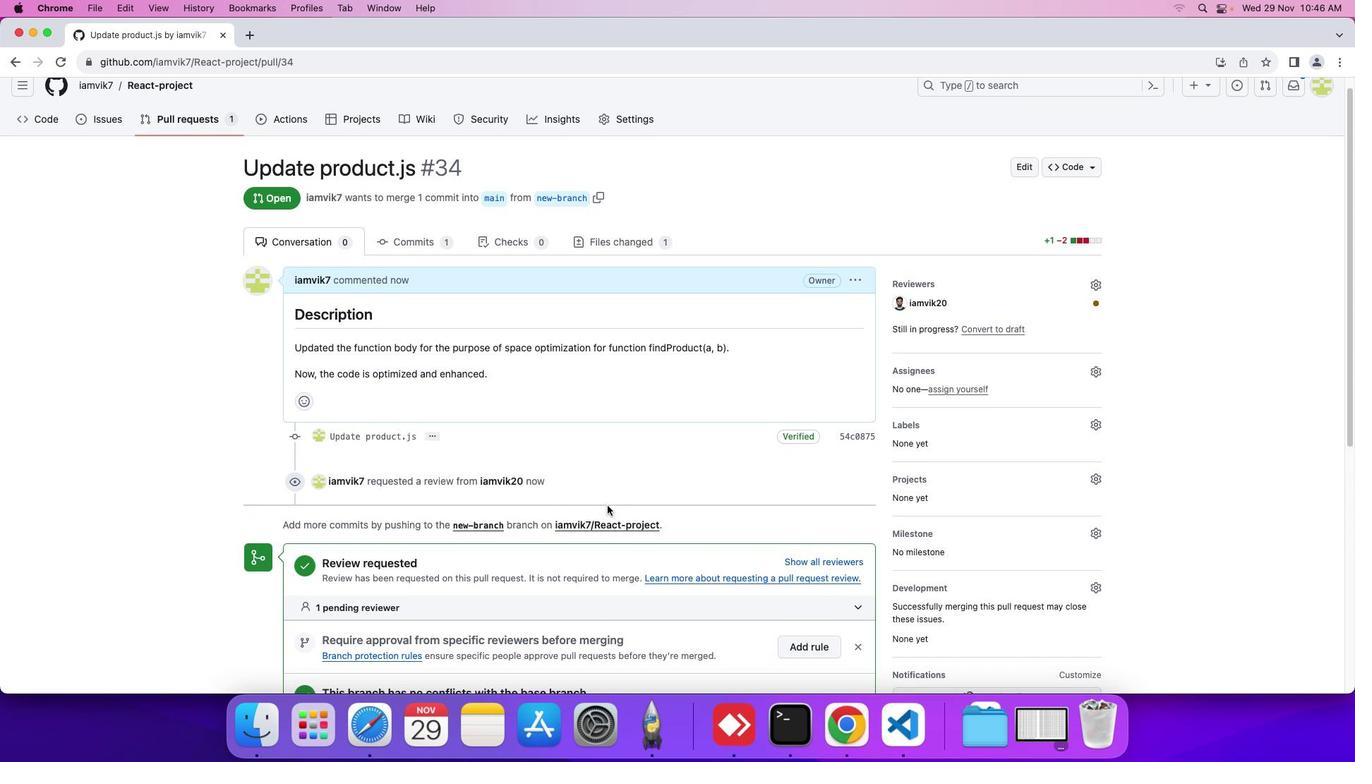 
Action: Mouse scrolled (607, 505) with delta (0, 0)
Screenshot: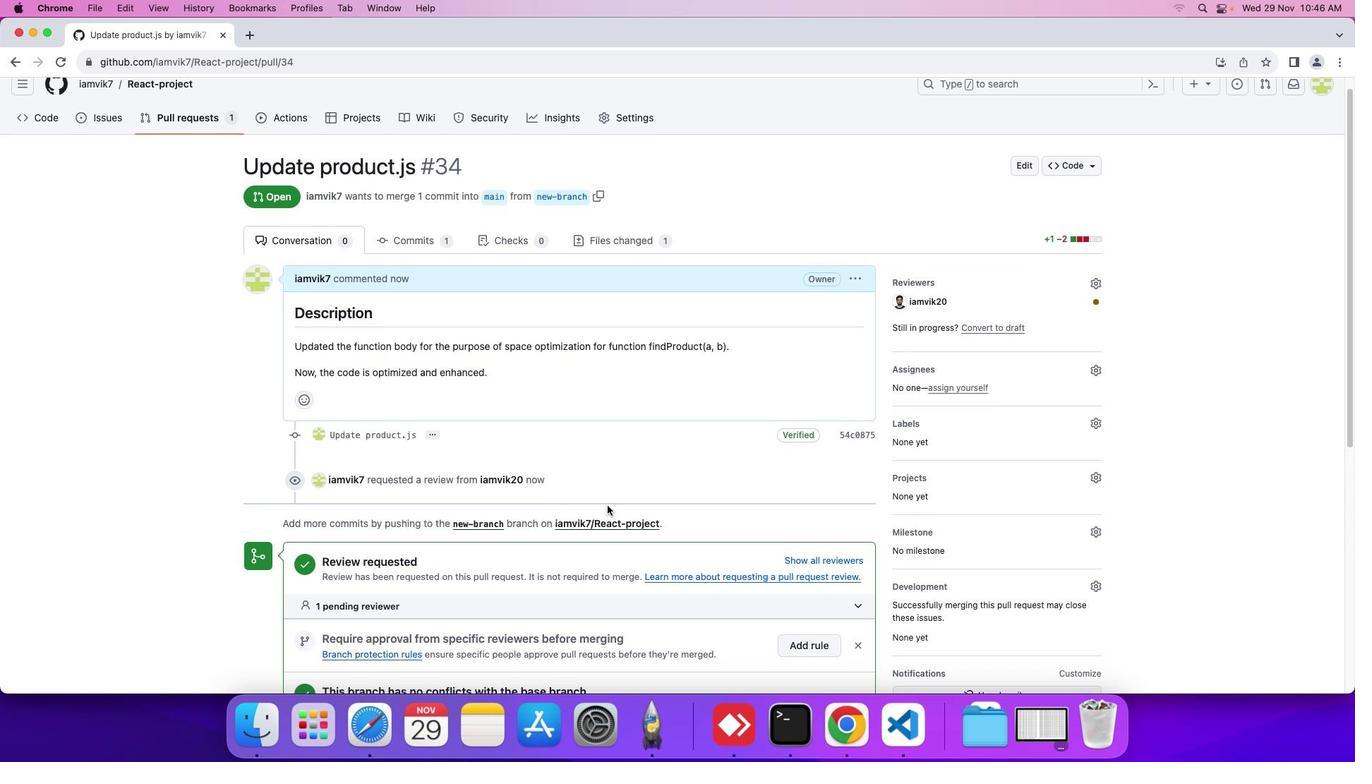 
